 Task: Look for space in Mādārīpur, Bangladesh from 12th June, 2023 to 15th June, 2023 for 2 adults in price range Rs.10000 to Rs.15000. Place can be entire place with 1  bedroom having 1 bed and 1 bathroom. Property type can be hotel. Amenities needed are: air conditioning, . Booking option can be shelf check-in. Required host language is English.
Action: Mouse moved to (378, 102)
Screenshot: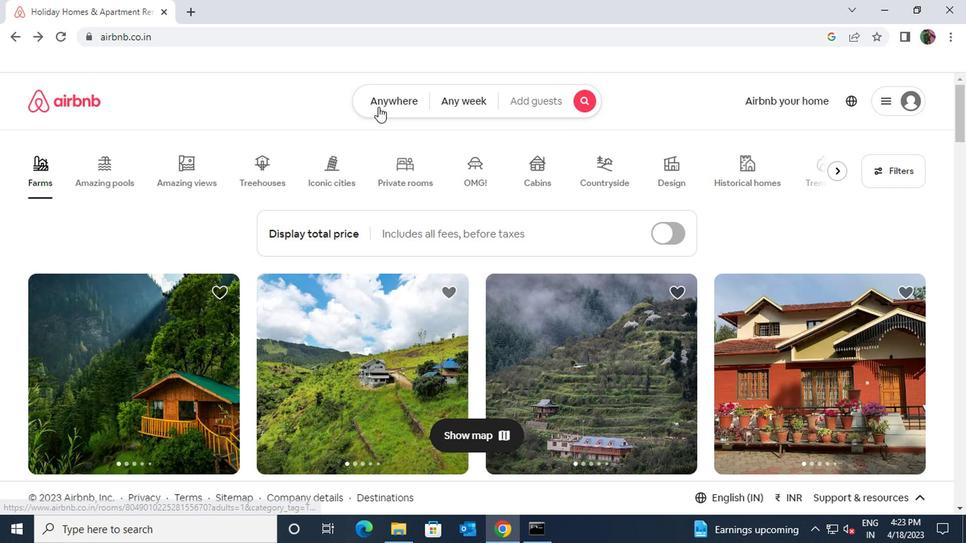 
Action: Mouse pressed left at (378, 102)
Screenshot: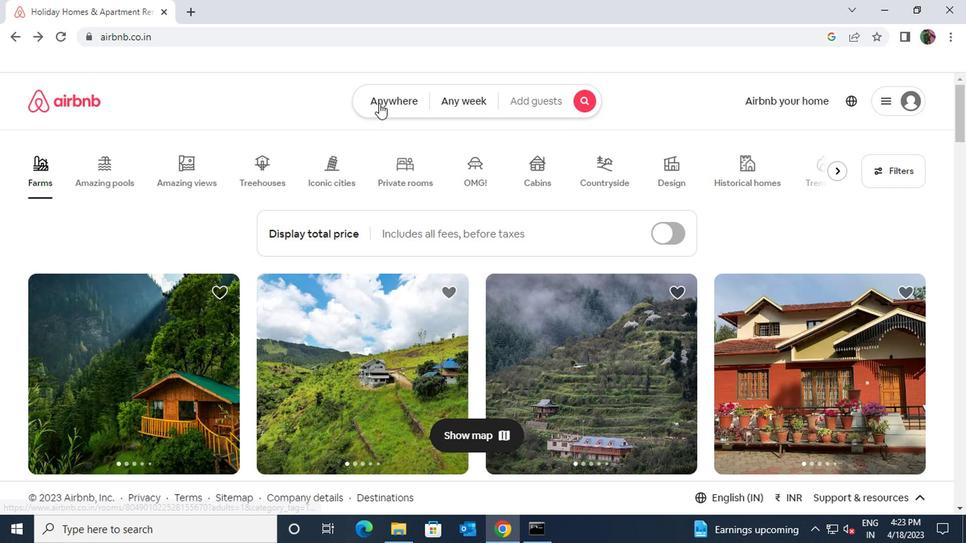 
Action: Mouse moved to (349, 156)
Screenshot: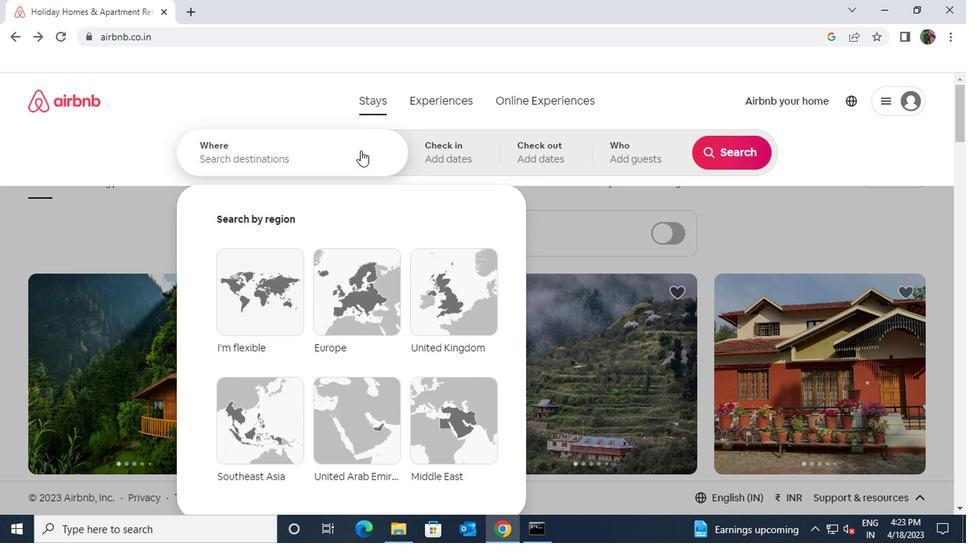 
Action: Key pressed madaripur
Screenshot: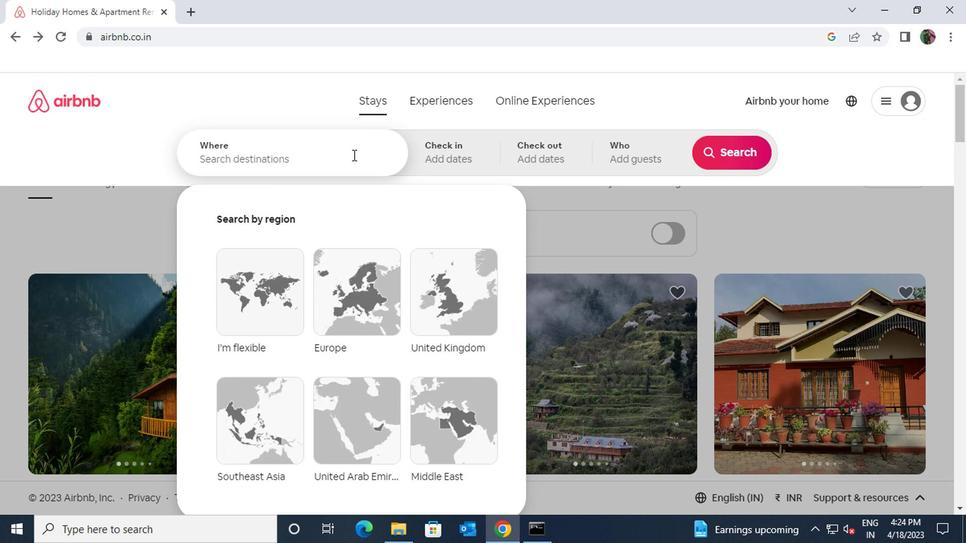 
Action: Mouse pressed left at (349, 156)
Screenshot: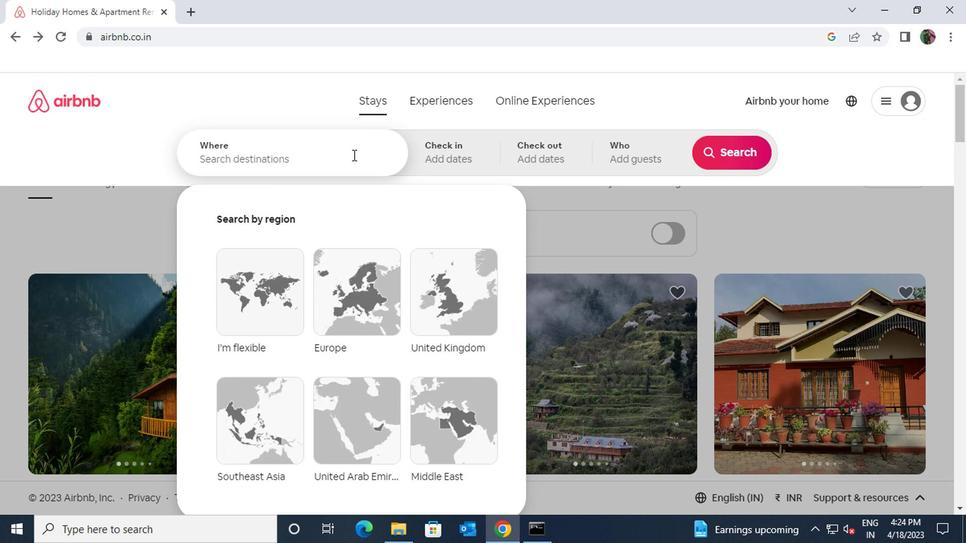 
Action: Key pressed madaripur
Screenshot: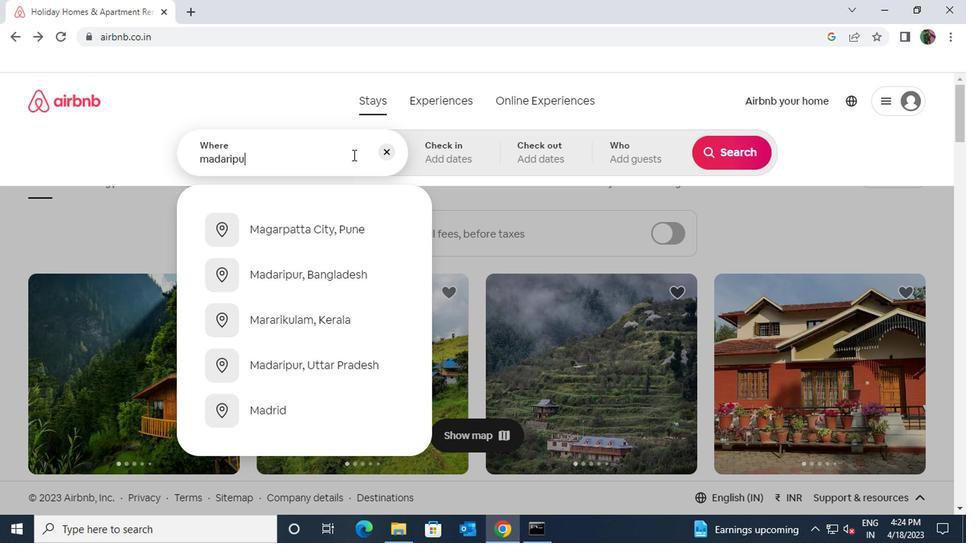 
Action: Mouse moved to (334, 230)
Screenshot: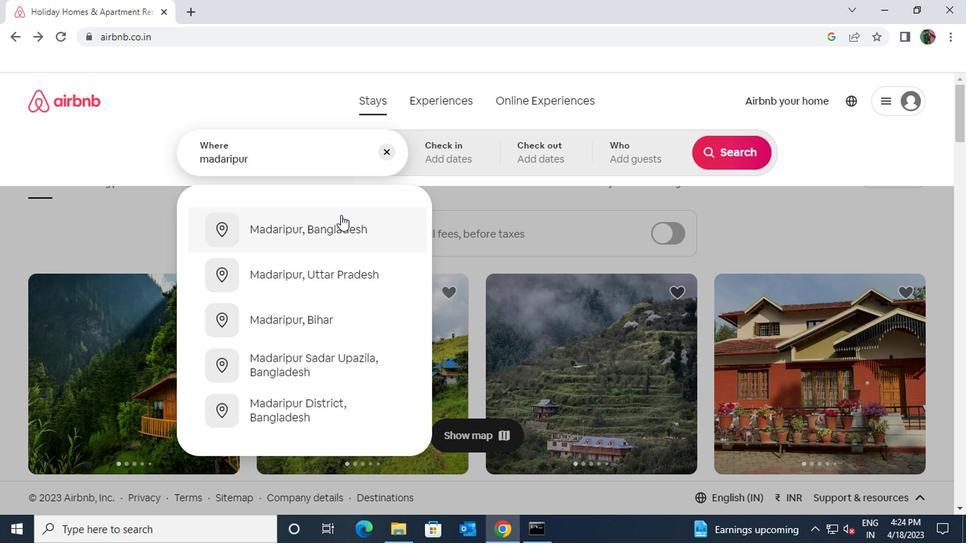 
Action: Mouse pressed left at (334, 230)
Screenshot: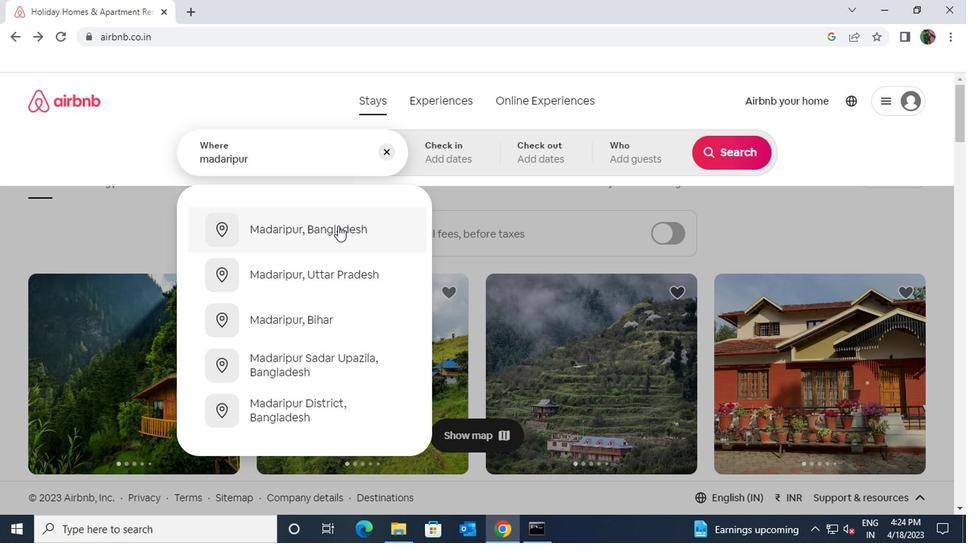 
Action: Mouse moved to (716, 268)
Screenshot: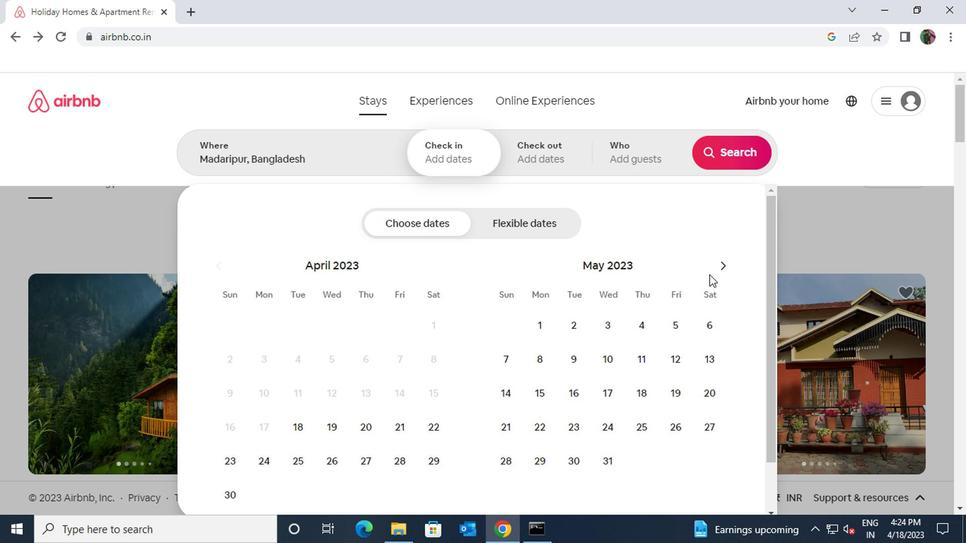 
Action: Mouse pressed left at (716, 268)
Screenshot: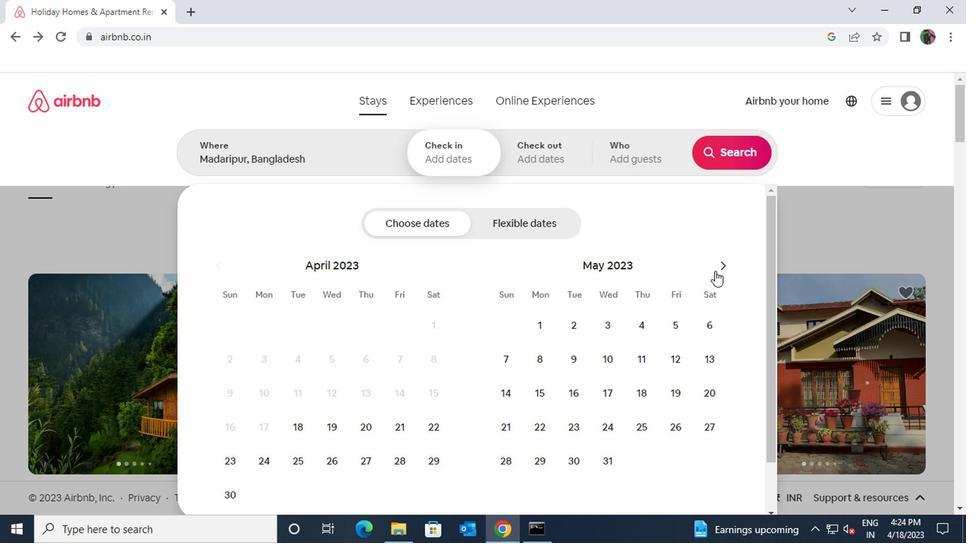 
Action: Mouse moved to (537, 384)
Screenshot: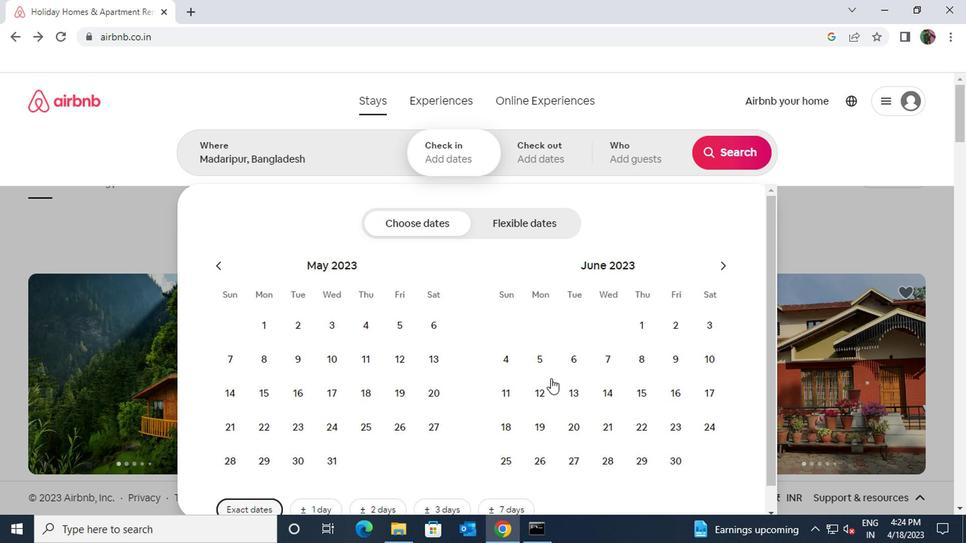 
Action: Mouse pressed left at (537, 384)
Screenshot: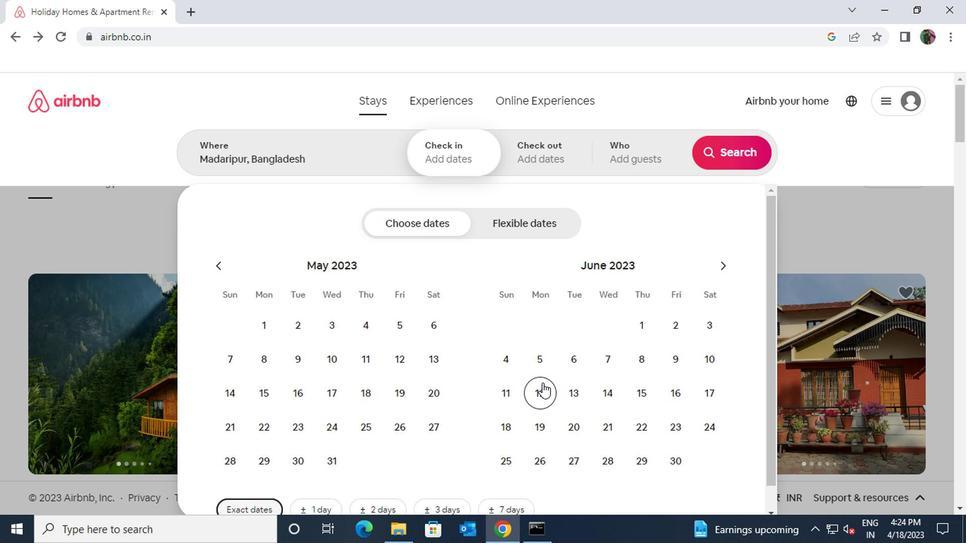 
Action: Mouse moved to (626, 392)
Screenshot: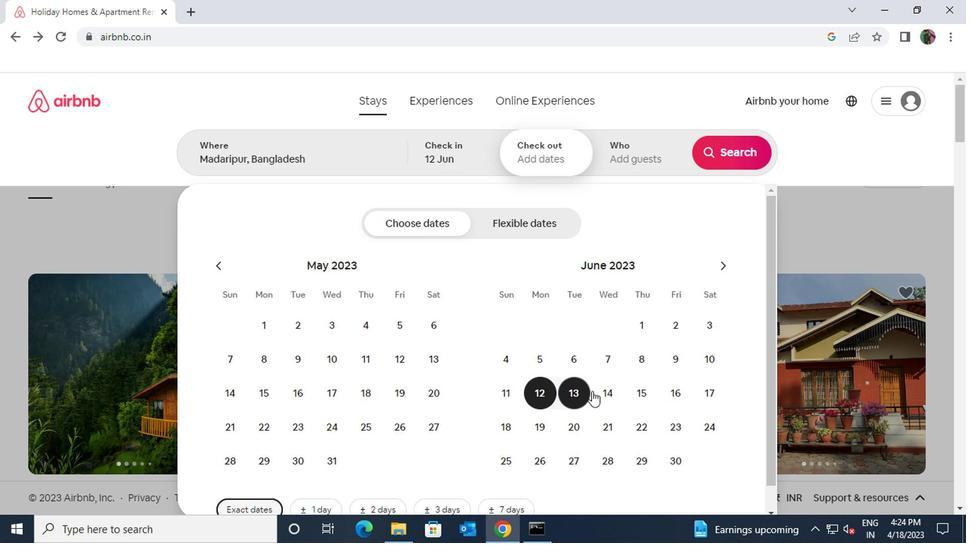 
Action: Mouse pressed left at (626, 392)
Screenshot: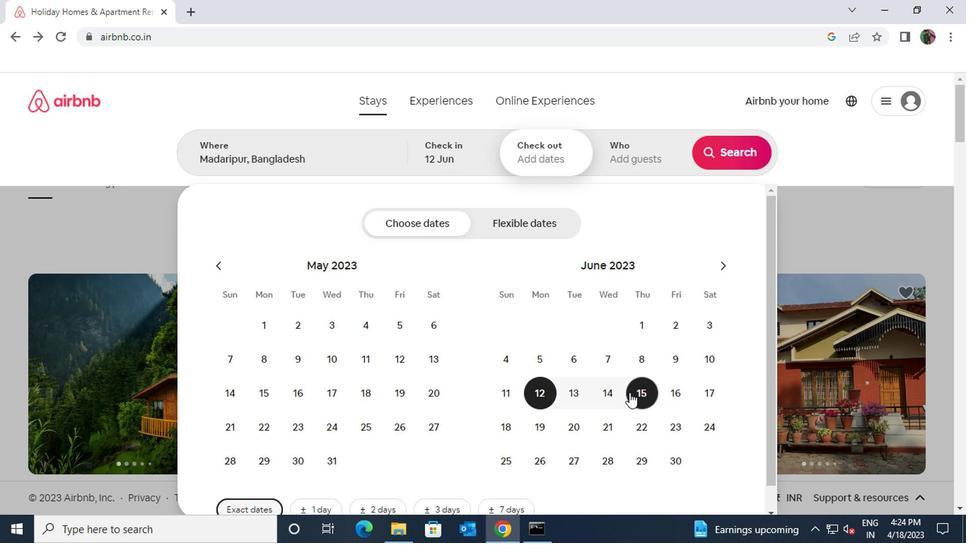 
Action: Mouse moved to (638, 162)
Screenshot: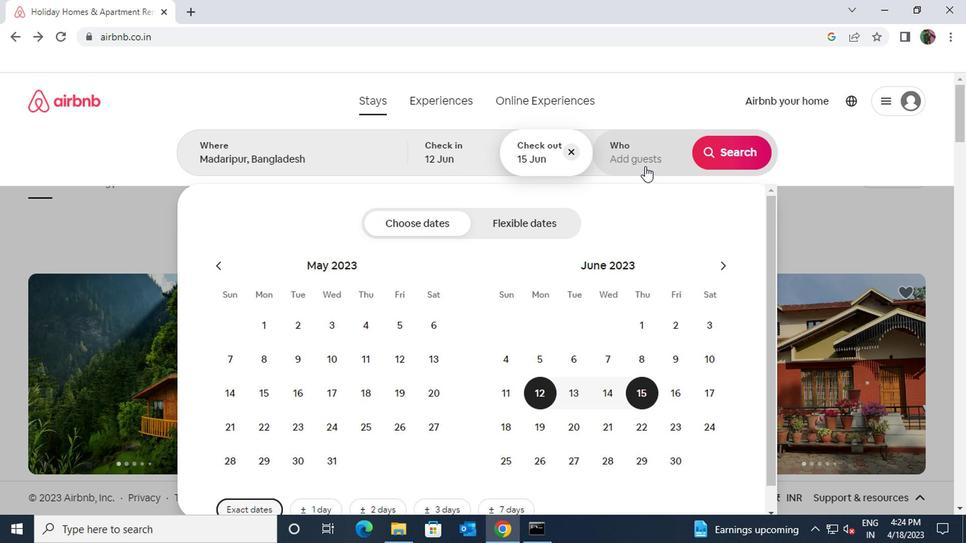 
Action: Mouse pressed left at (638, 162)
Screenshot: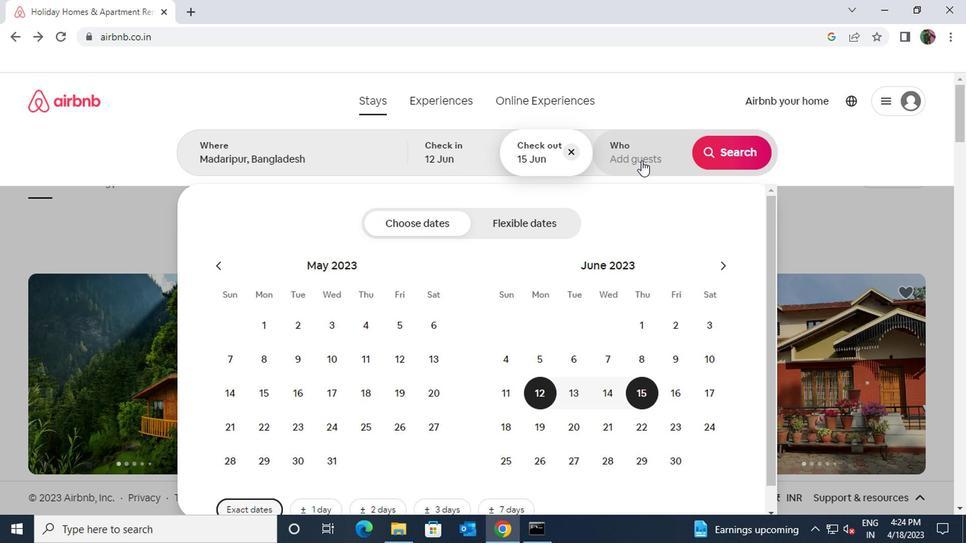 
Action: Mouse moved to (740, 229)
Screenshot: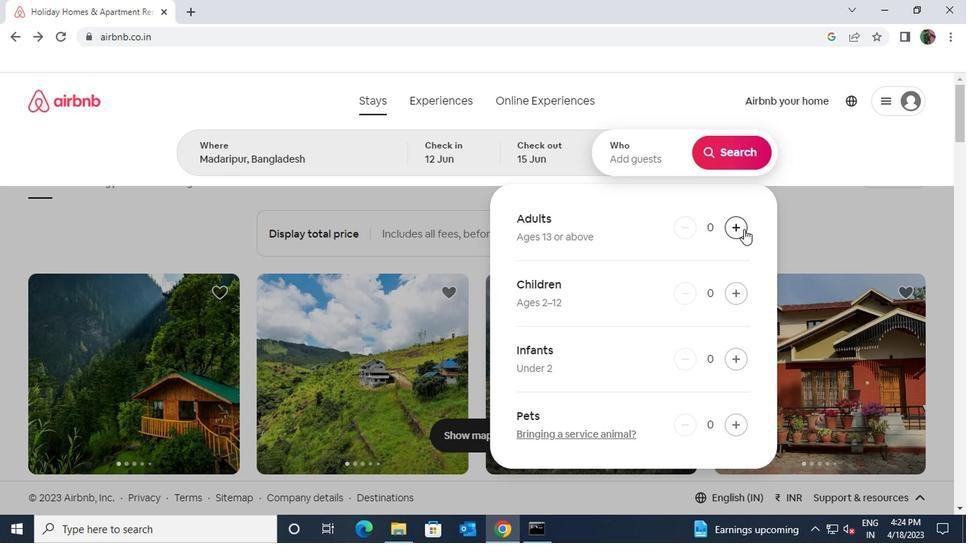 
Action: Mouse pressed left at (740, 229)
Screenshot: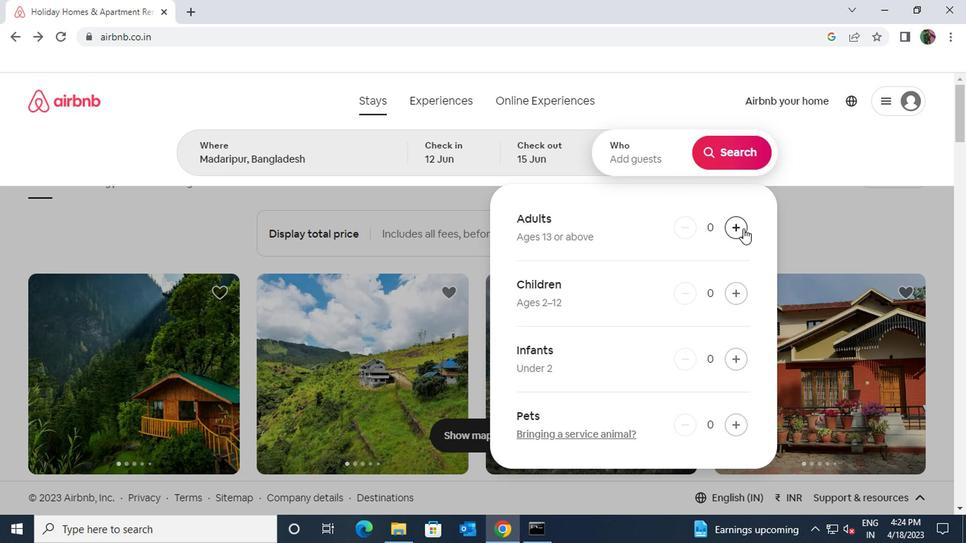 
Action: Mouse moved to (740, 229)
Screenshot: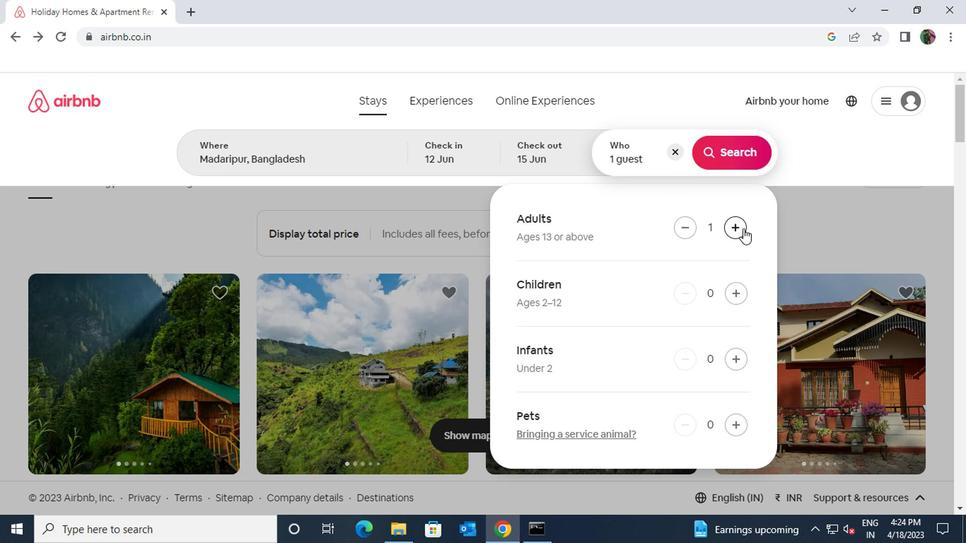 
Action: Mouse pressed left at (740, 229)
Screenshot: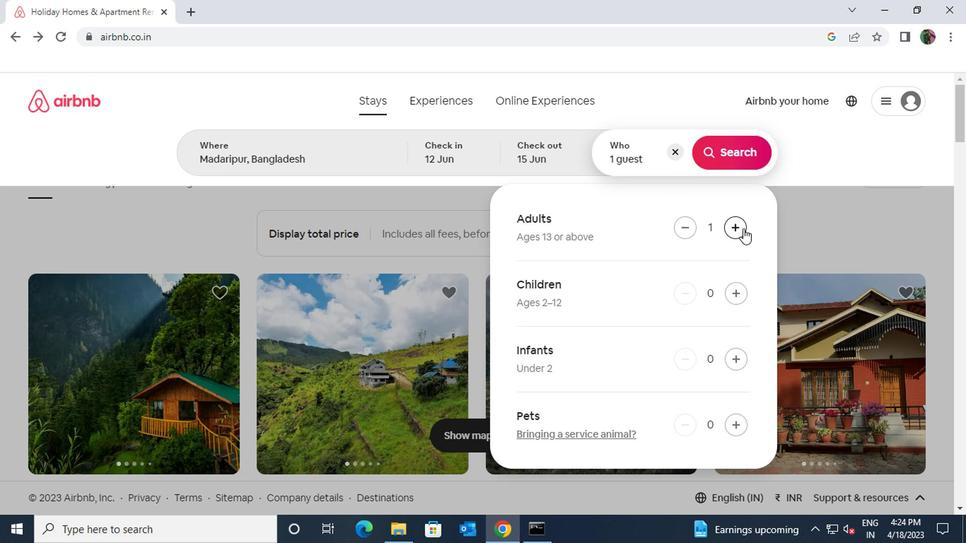 
Action: Mouse moved to (722, 145)
Screenshot: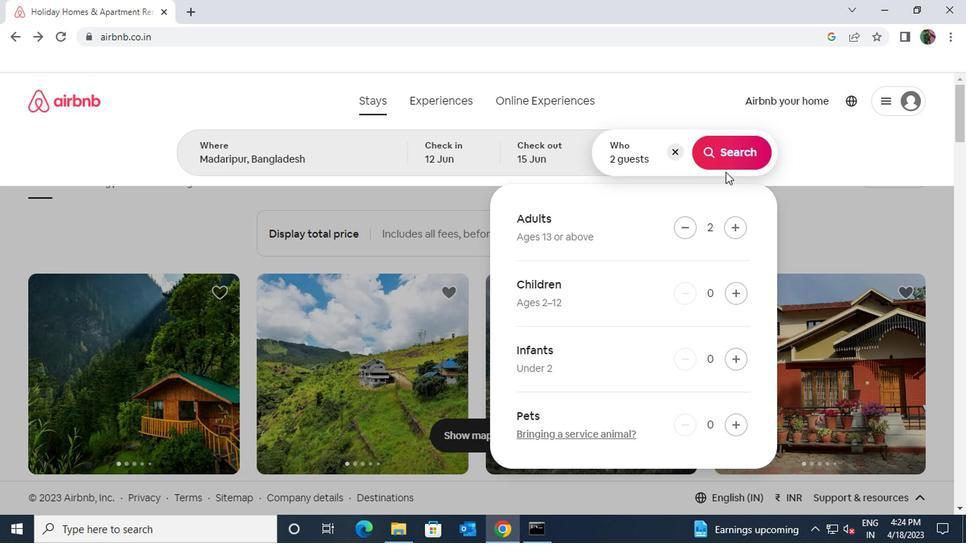 
Action: Mouse pressed left at (722, 145)
Screenshot: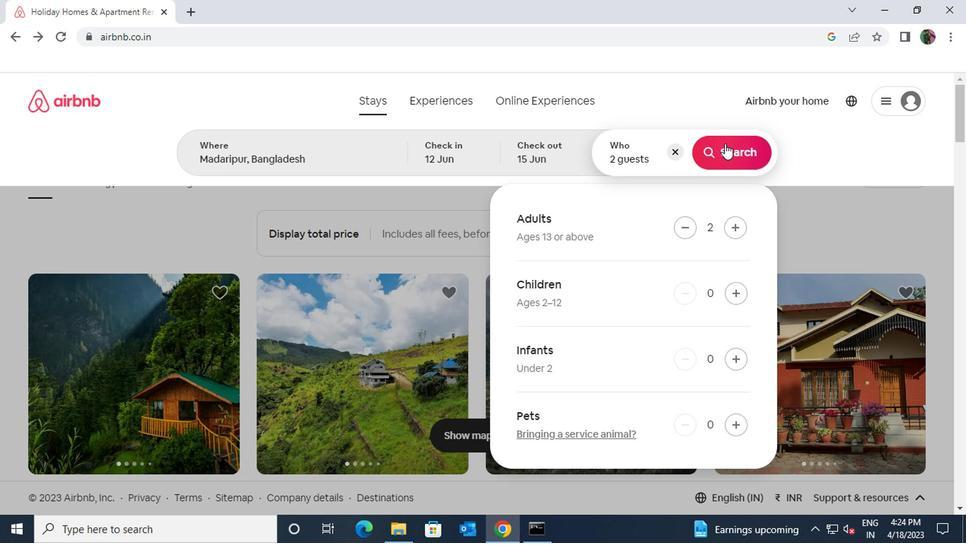
Action: Mouse moved to (892, 153)
Screenshot: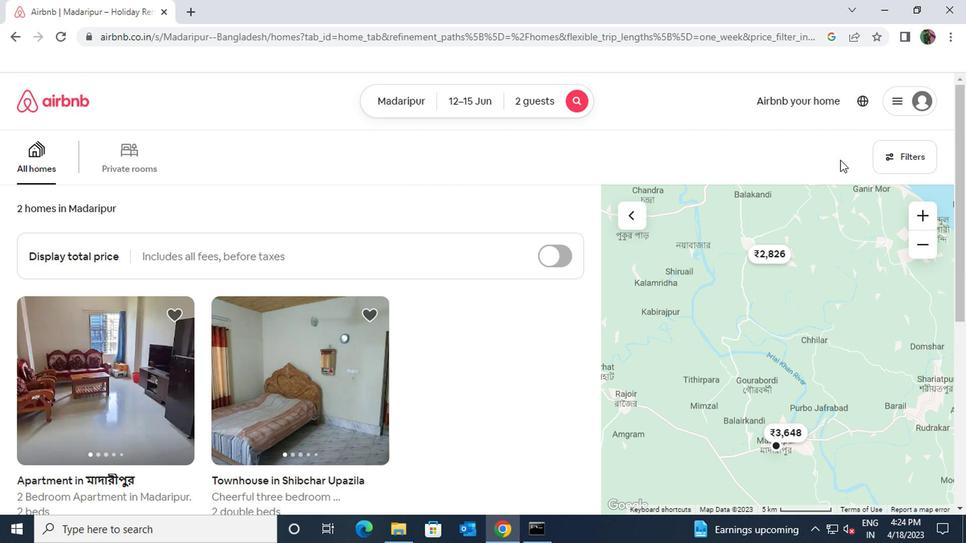 
Action: Mouse pressed left at (892, 153)
Screenshot: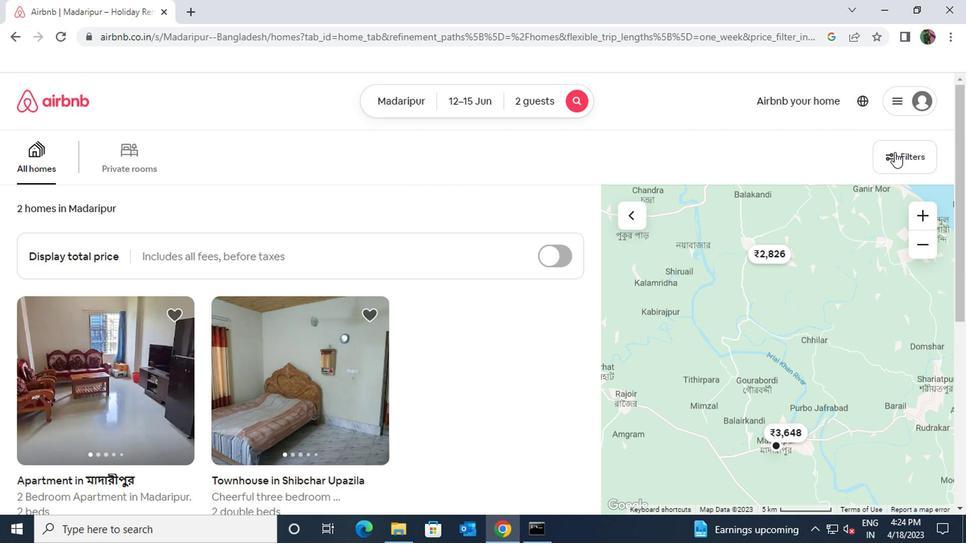 
Action: Mouse moved to (288, 336)
Screenshot: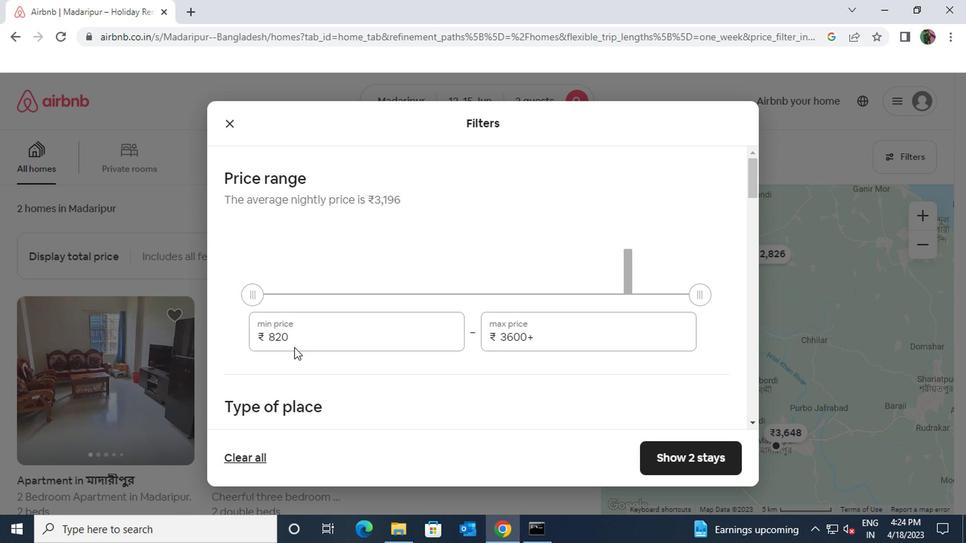 
Action: Mouse pressed left at (288, 336)
Screenshot: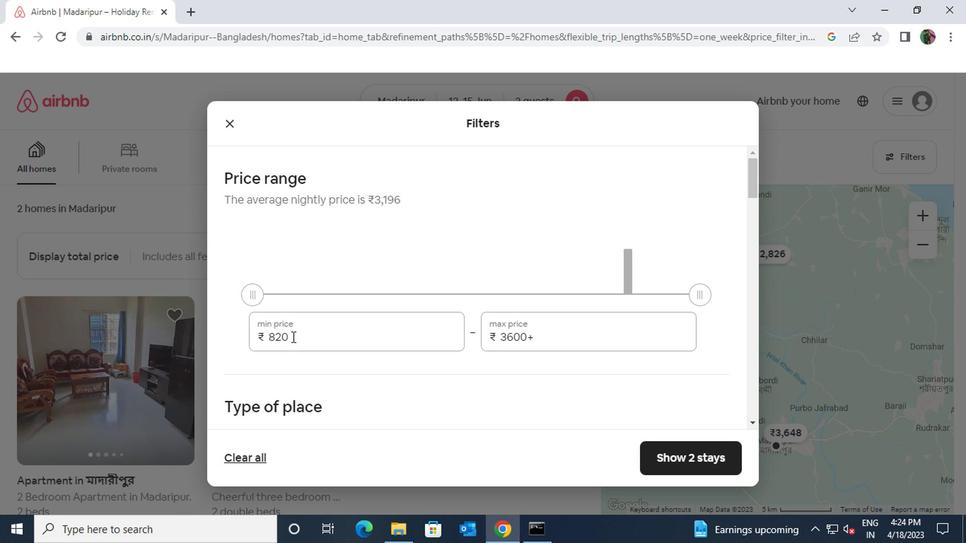 
Action: Mouse moved to (257, 333)
Screenshot: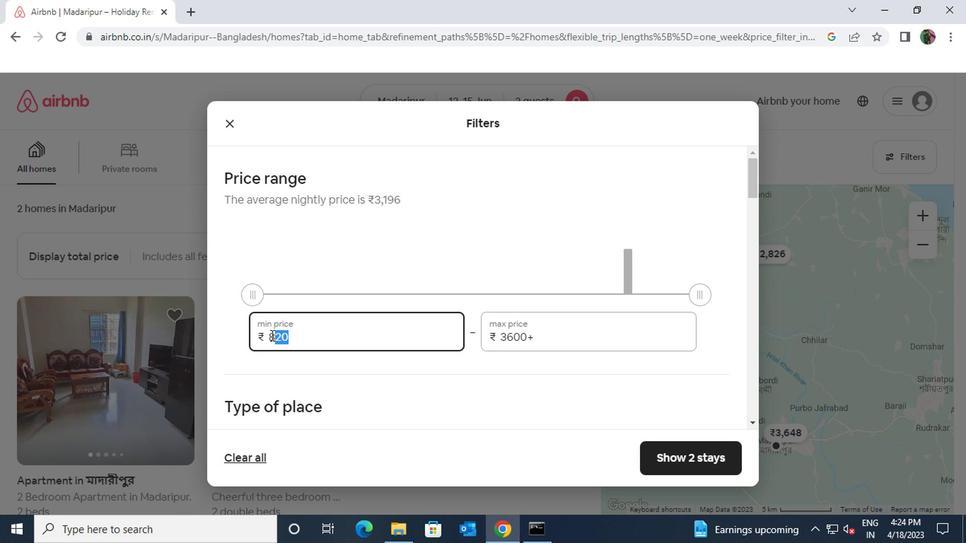 
Action: Key pressed 10000
Screenshot: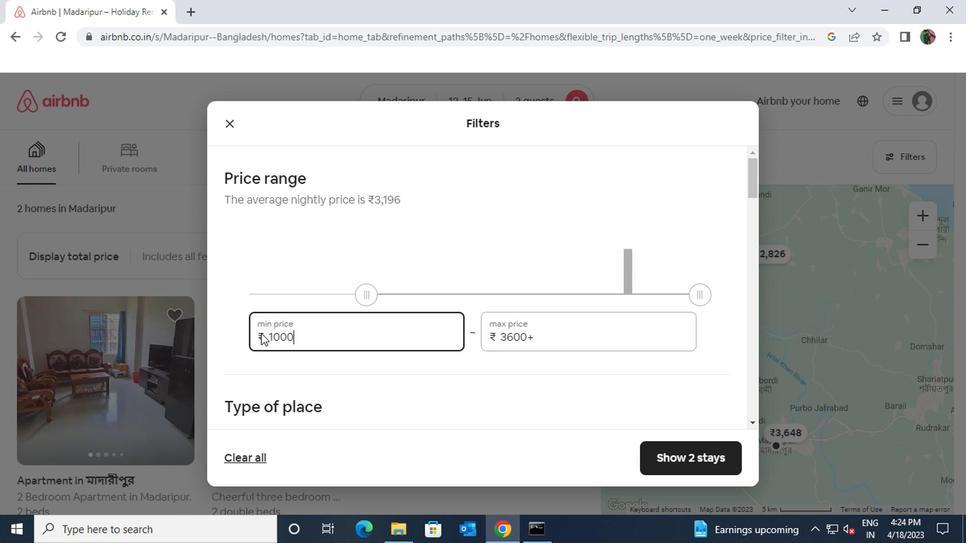 
Action: Mouse moved to (561, 340)
Screenshot: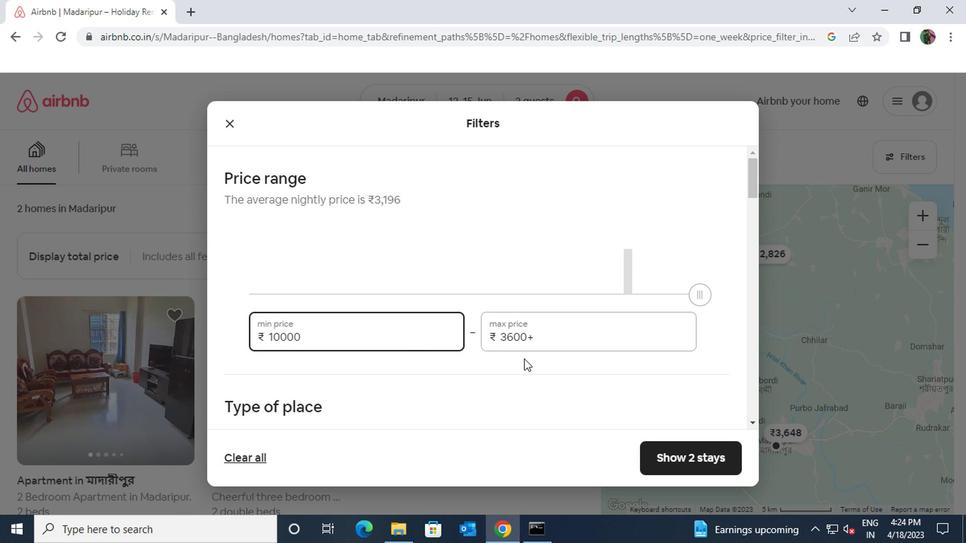 
Action: Mouse pressed left at (561, 340)
Screenshot: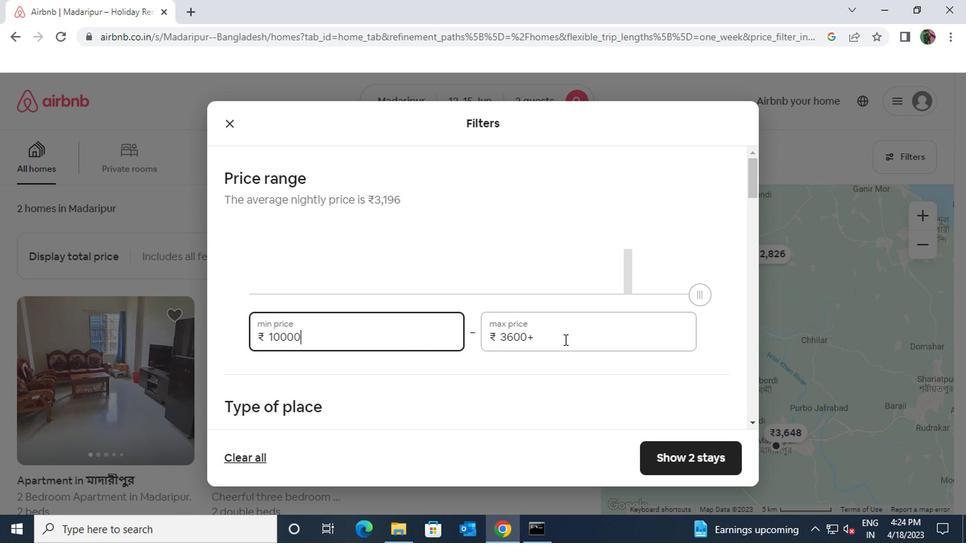 
Action: Mouse moved to (487, 334)
Screenshot: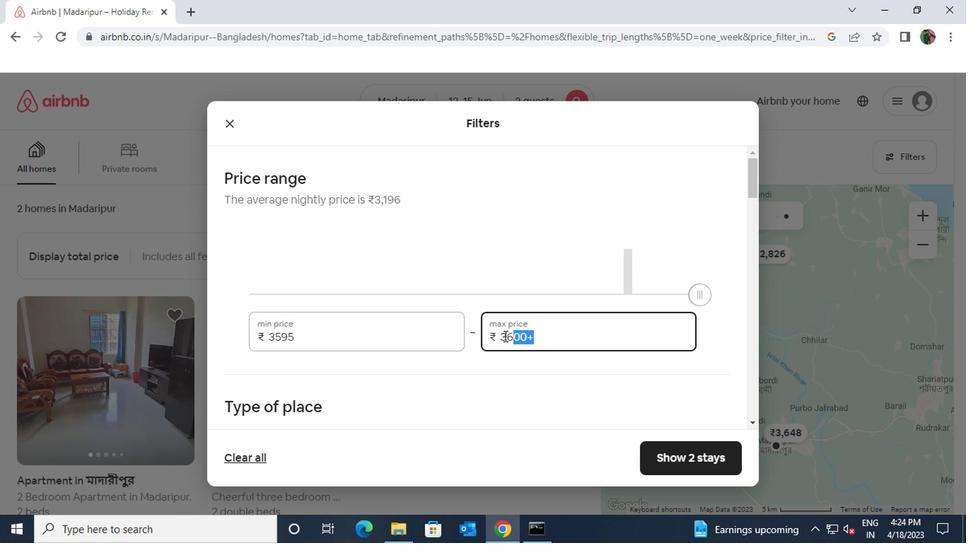 
Action: Key pressed 15000
Screenshot: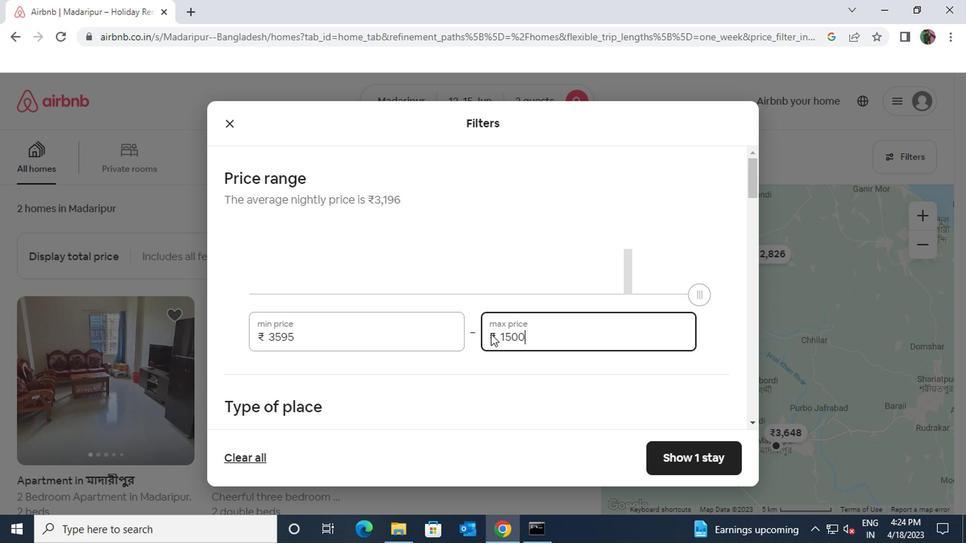 
Action: Mouse scrolled (487, 333) with delta (0, 0)
Screenshot: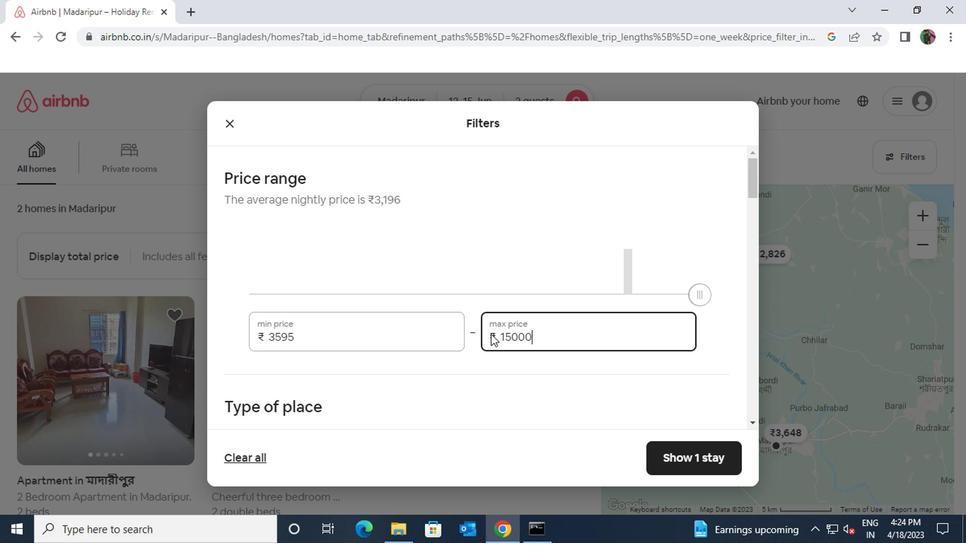 
Action: Mouse scrolled (487, 333) with delta (0, 0)
Screenshot: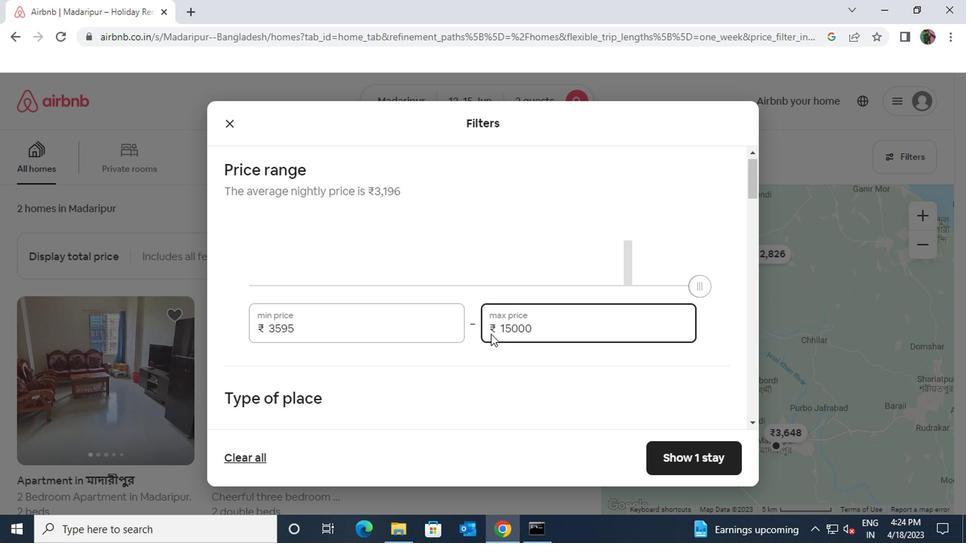 
Action: Mouse scrolled (487, 333) with delta (0, 0)
Screenshot: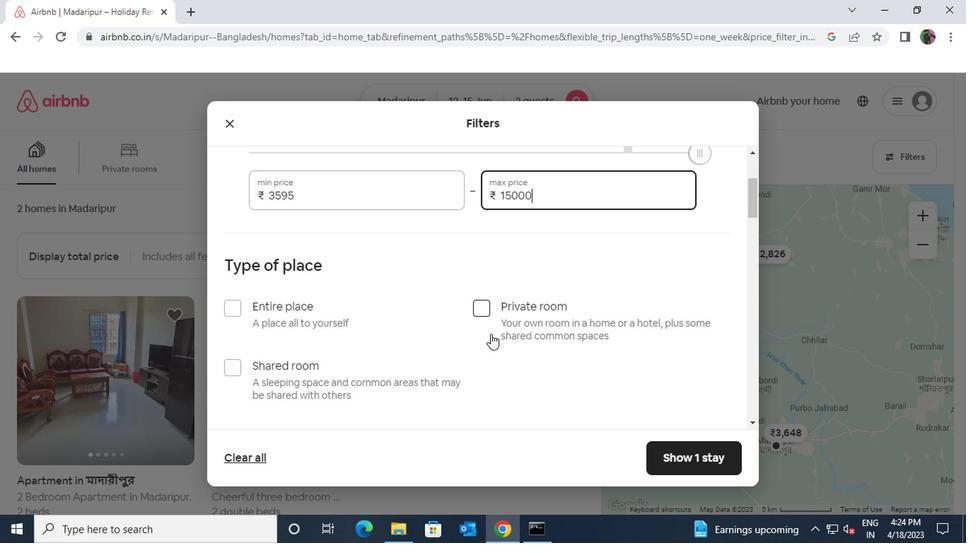 
Action: Mouse moved to (222, 231)
Screenshot: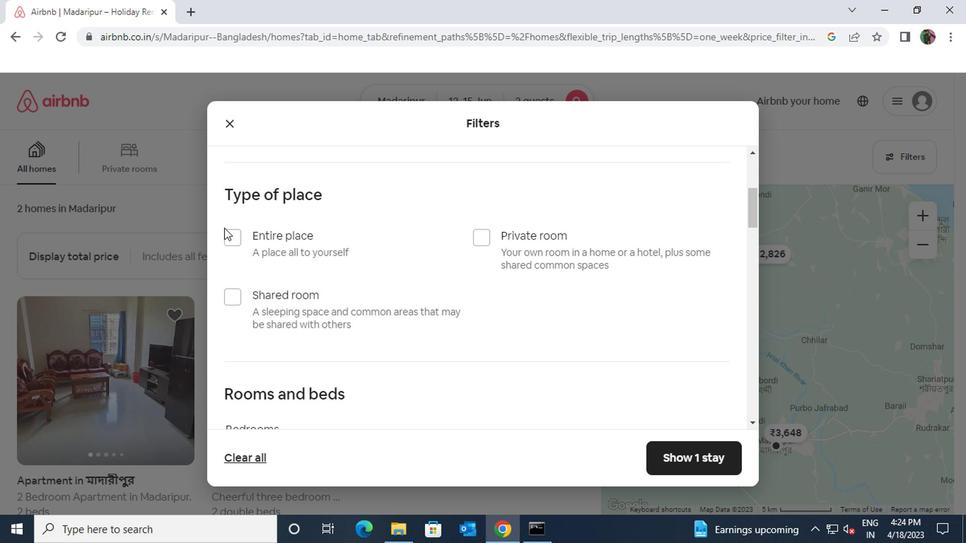 
Action: Mouse pressed left at (222, 231)
Screenshot: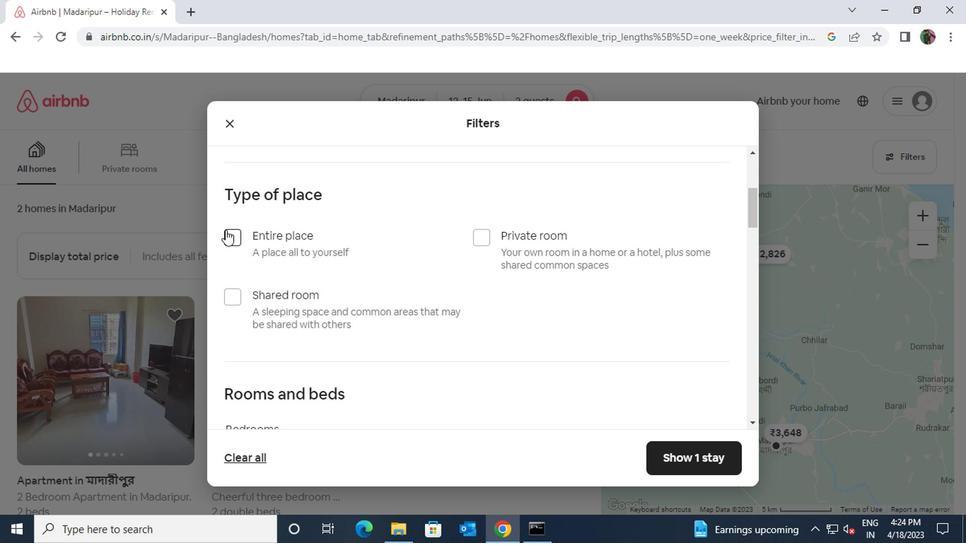 
Action: Mouse moved to (422, 358)
Screenshot: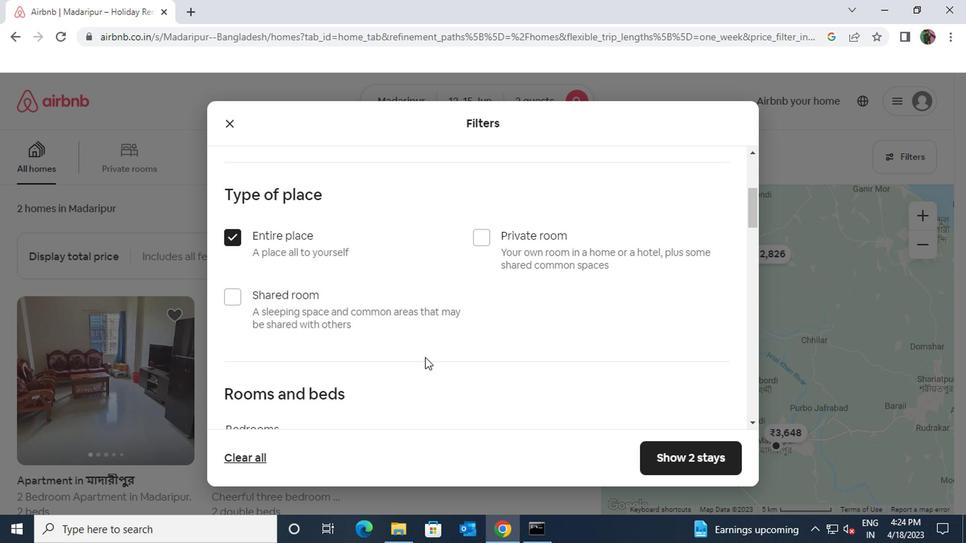 
Action: Mouse scrolled (422, 357) with delta (0, -1)
Screenshot: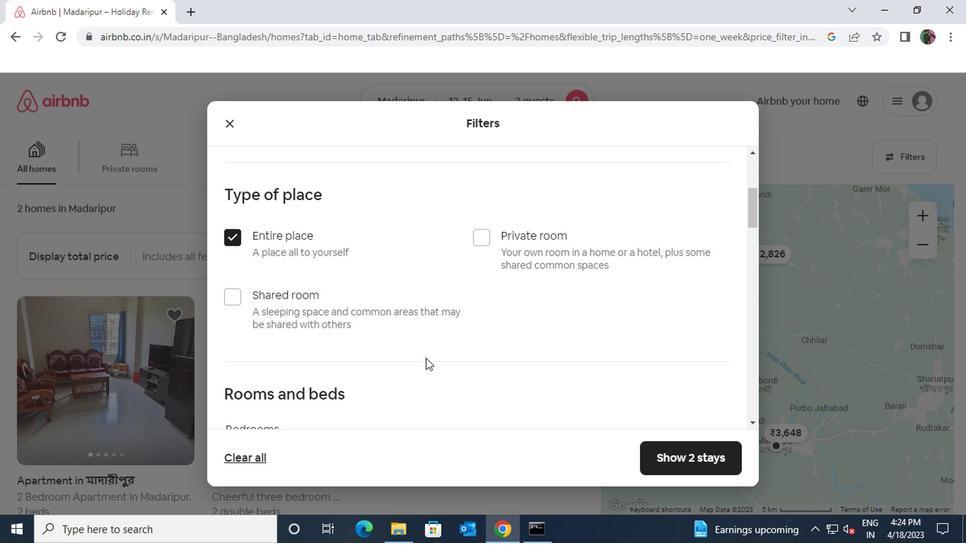 
Action: Mouse scrolled (422, 357) with delta (0, -1)
Screenshot: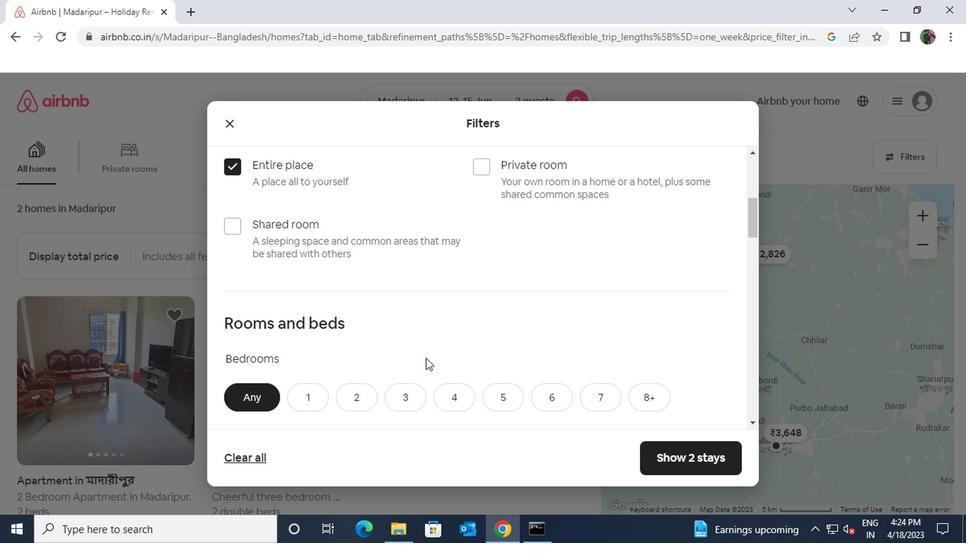 
Action: Mouse scrolled (422, 357) with delta (0, -1)
Screenshot: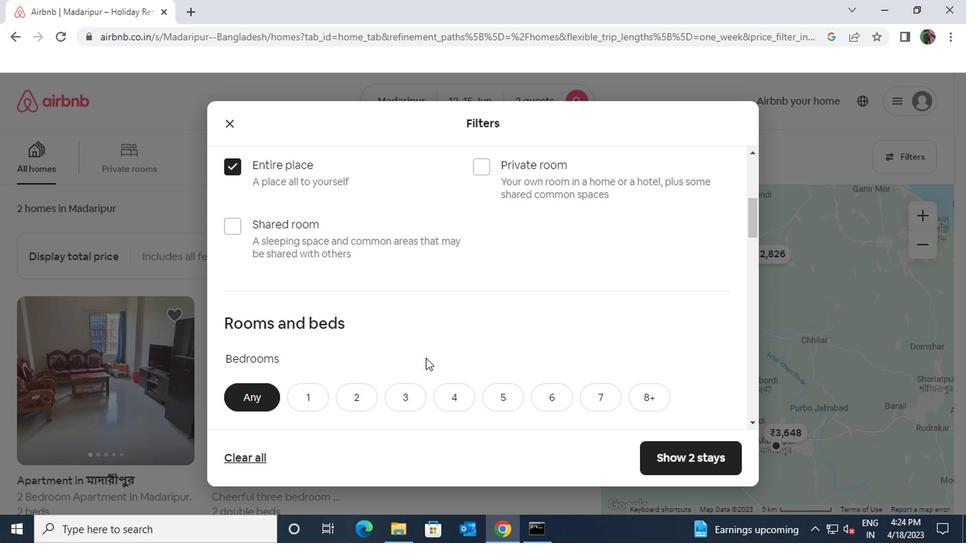 
Action: Mouse moved to (315, 257)
Screenshot: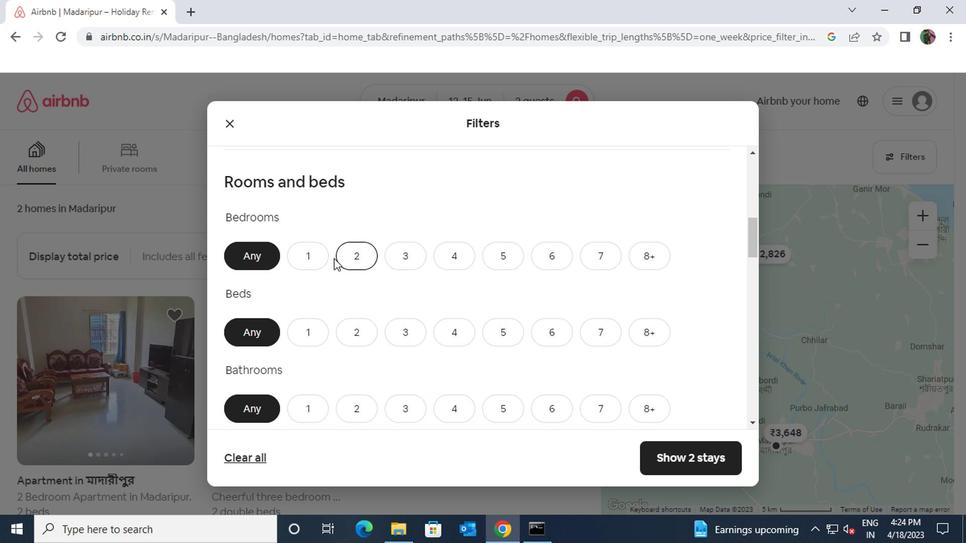
Action: Mouse pressed left at (315, 257)
Screenshot: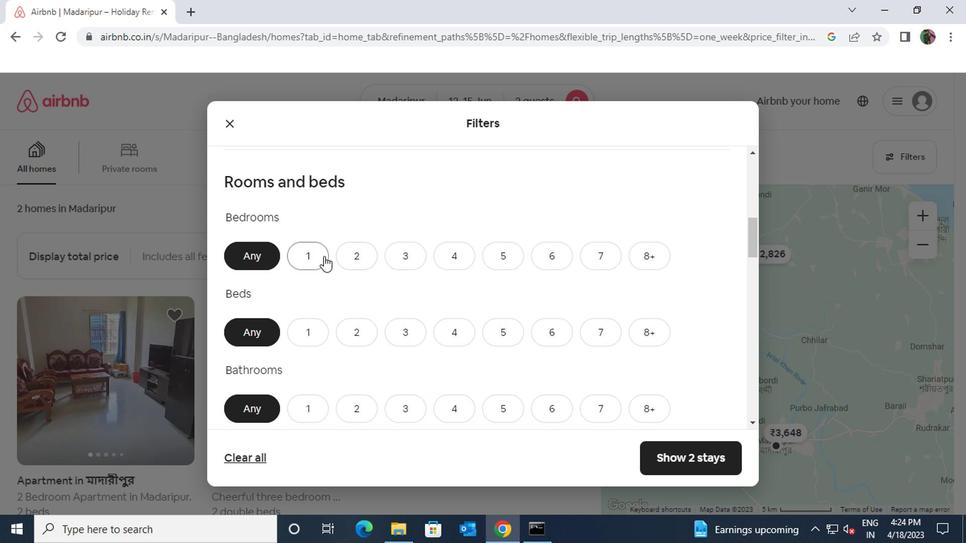 
Action: Mouse moved to (309, 325)
Screenshot: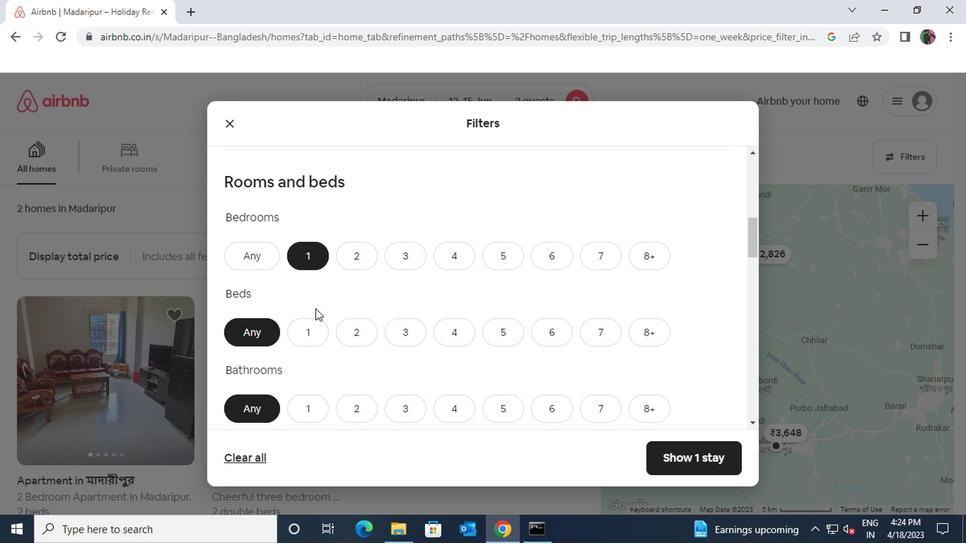 
Action: Mouse pressed left at (309, 325)
Screenshot: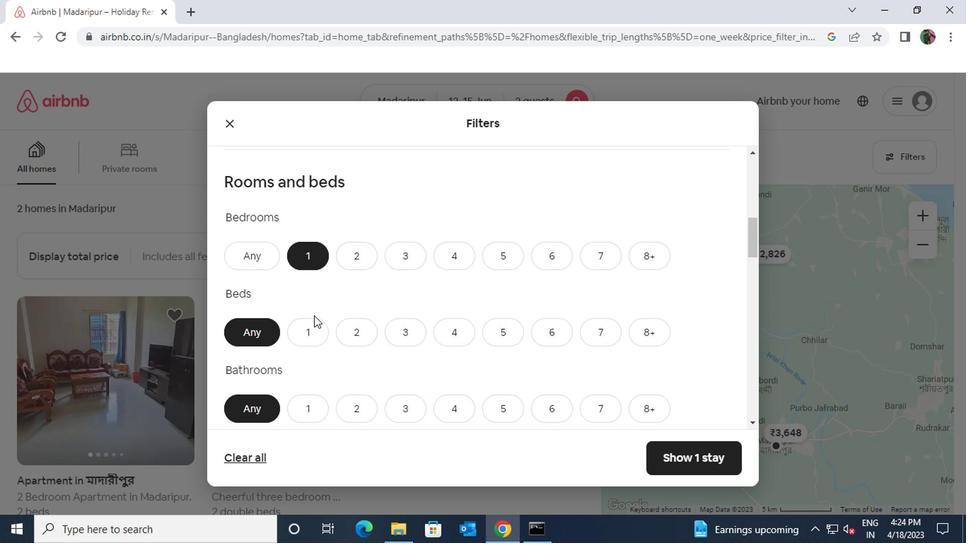 
Action: Mouse moved to (301, 408)
Screenshot: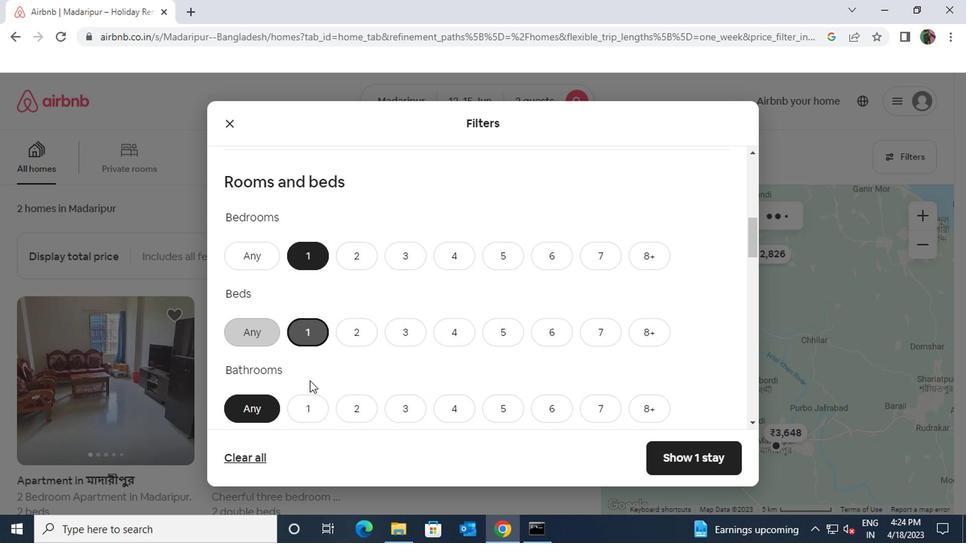 
Action: Mouse pressed left at (301, 408)
Screenshot: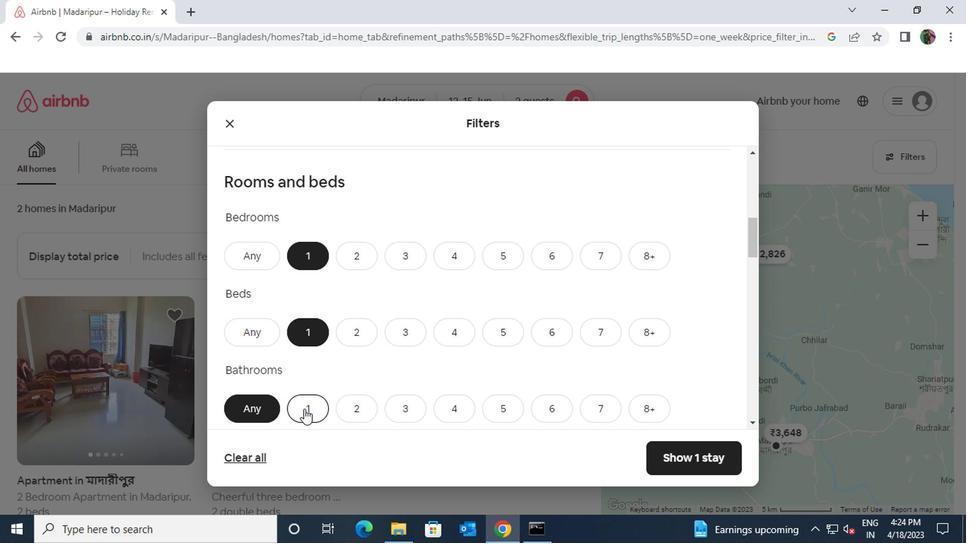 
Action: Mouse scrolled (301, 408) with delta (0, 0)
Screenshot: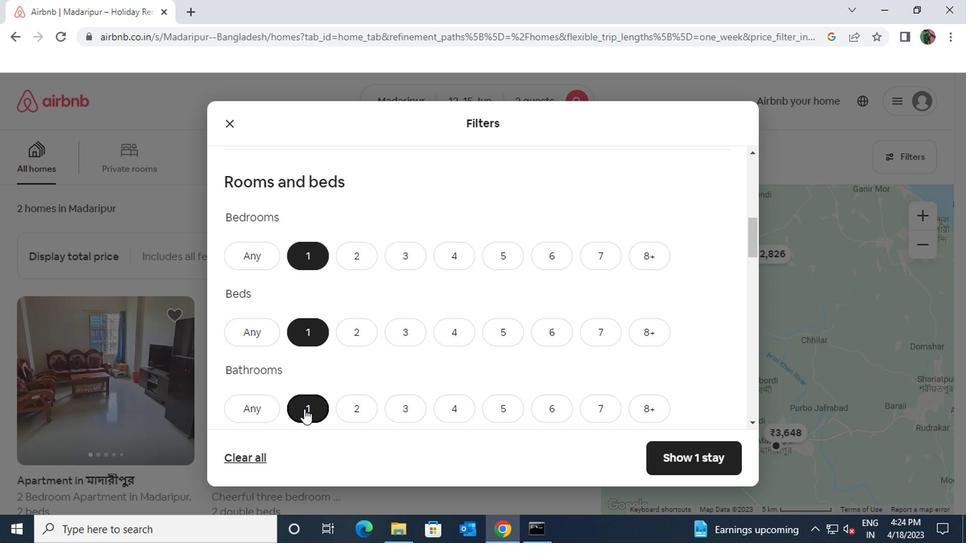 
Action: Mouse scrolled (301, 408) with delta (0, 0)
Screenshot: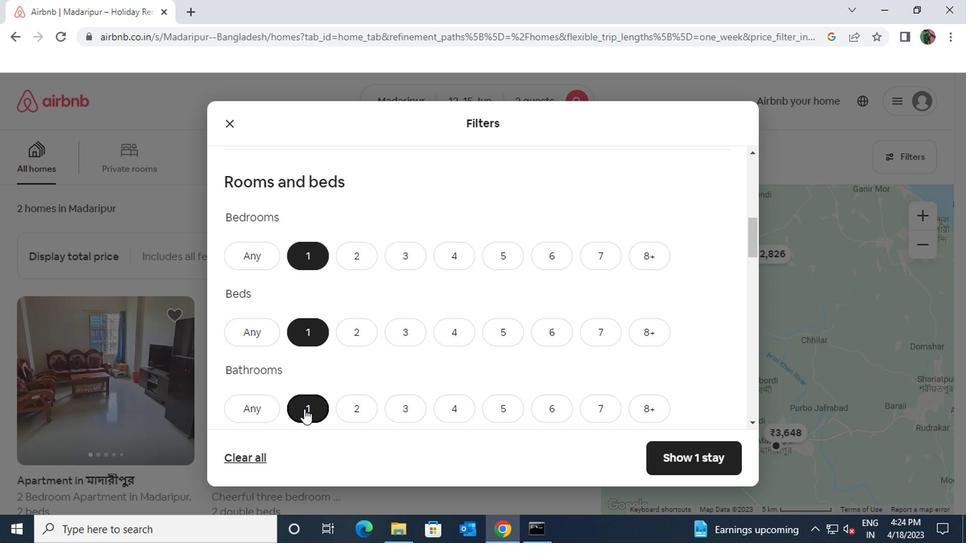 
Action: Mouse moved to (303, 406)
Screenshot: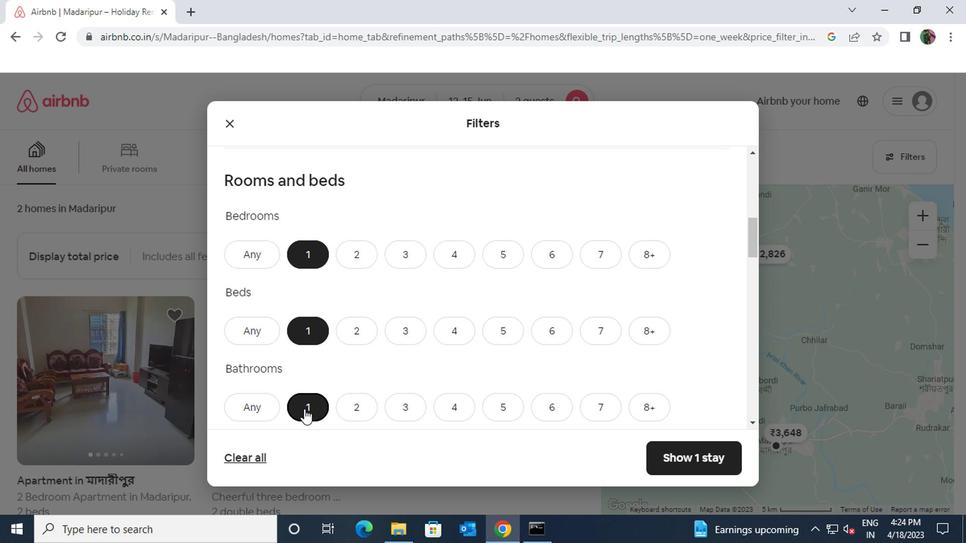 
Action: Mouse scrolled (303, 406) with delta (0, 0)
Screenshot: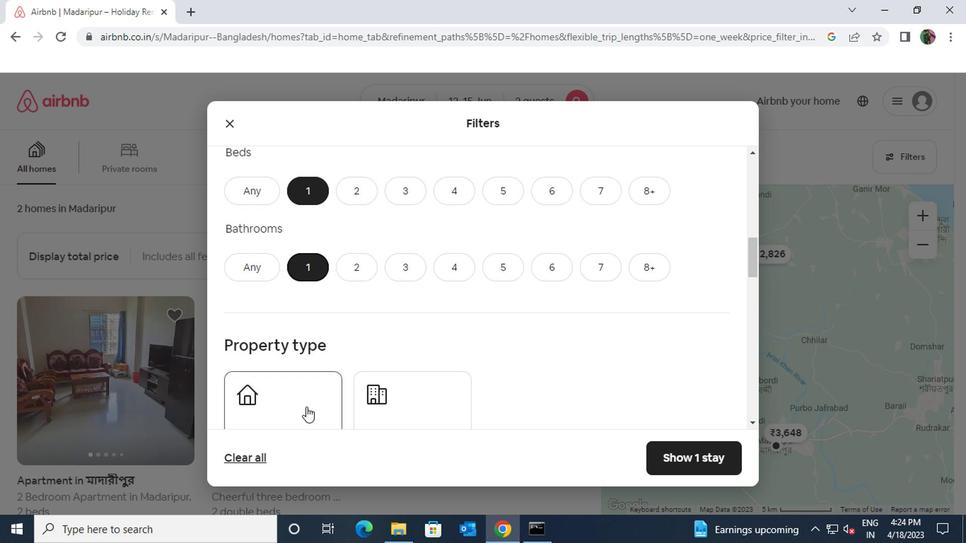 
Action: Mouse moved to (311, 402)
Screenshot: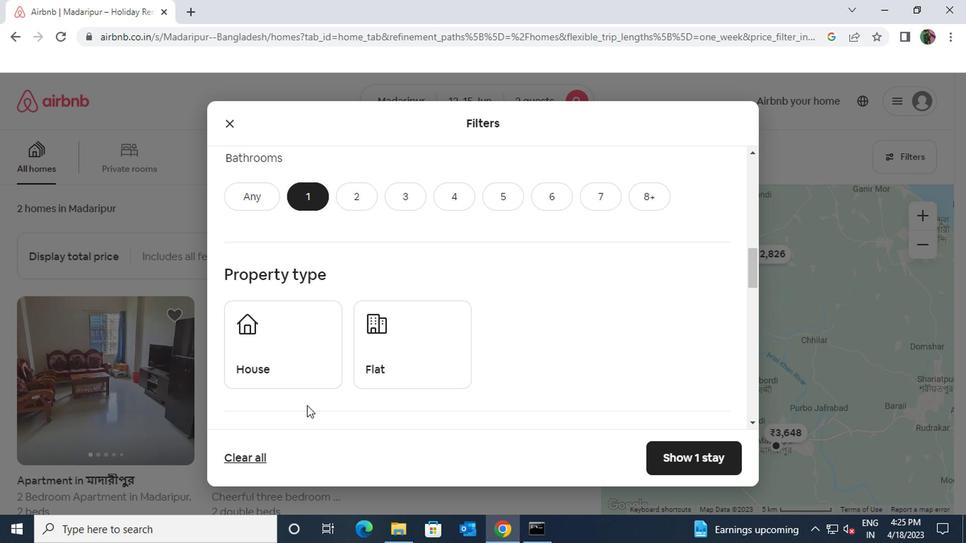 
Action: Mouse scrolled (311, 401) with delta (0, -1)
Screenshot: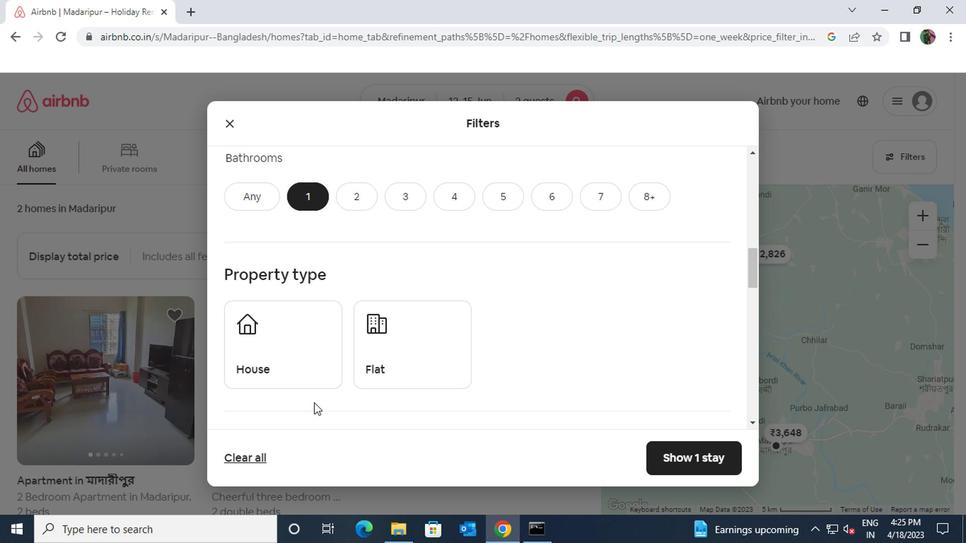 
Action: Mouse scrolled (311, 401) with delta (0, -1)
Screenshot: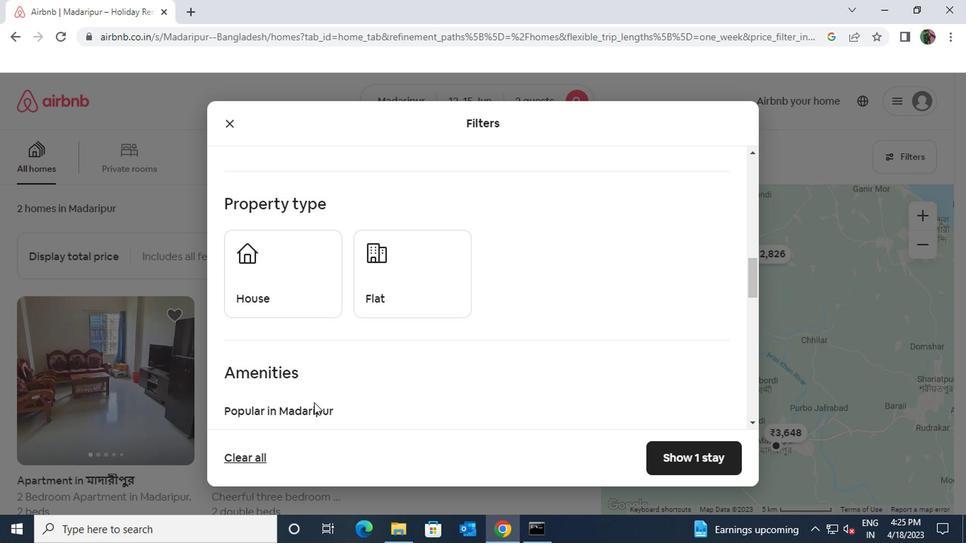 
Action: Mouse moved to (233, 403)
Screenshot: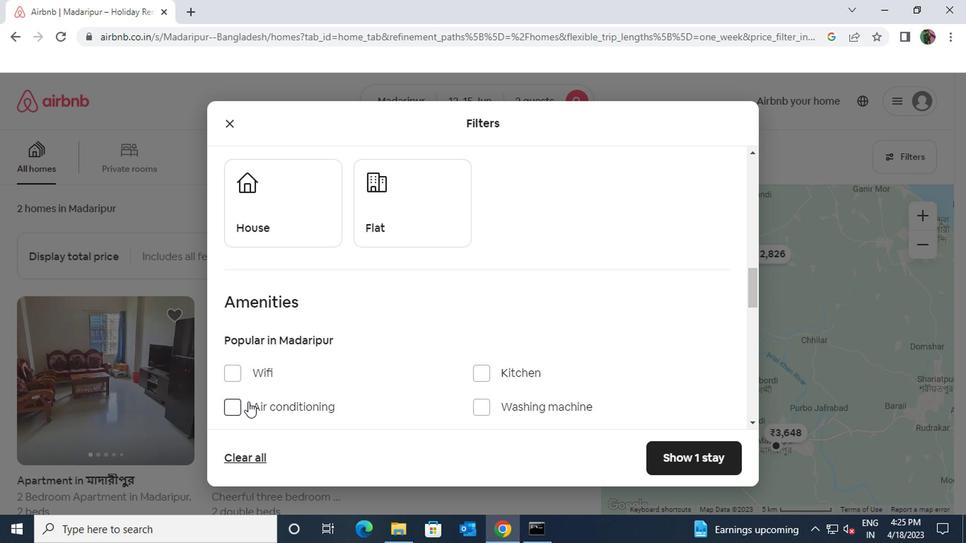 
Action: Mouse pressed left at (233, 403)
Screenshot: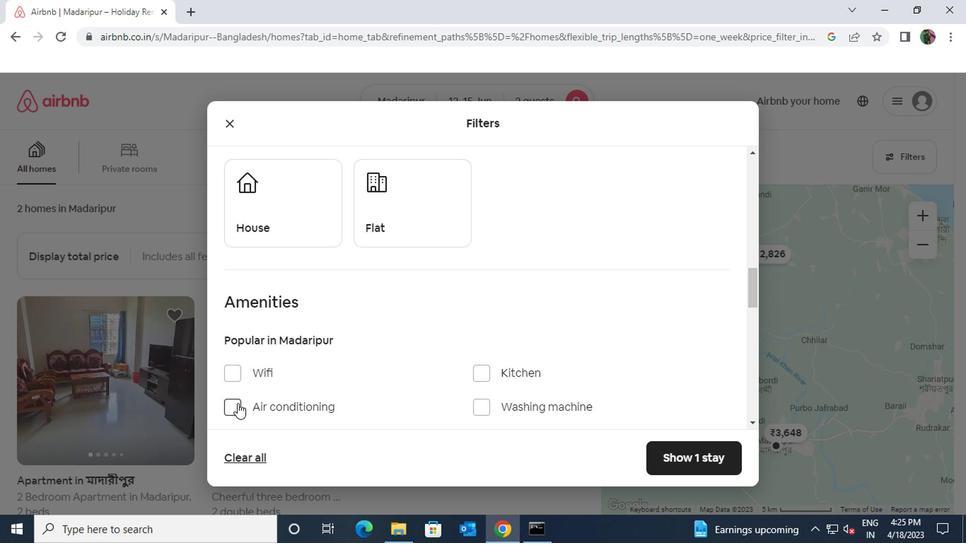 
Action: Mouse moved to (325, 392)
Screenshot: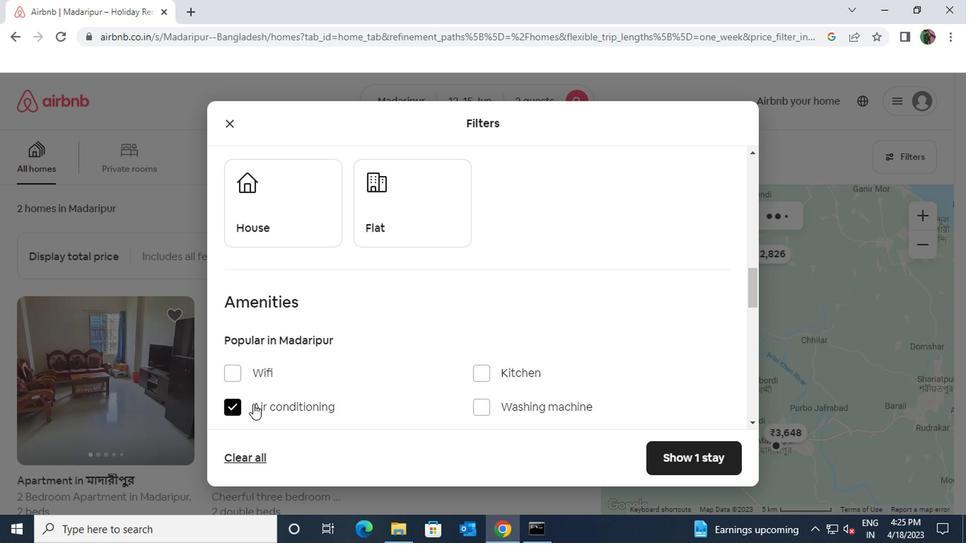 
Action: Mouse scrolled (325, 391) with delta (0, -1)
Screenshot: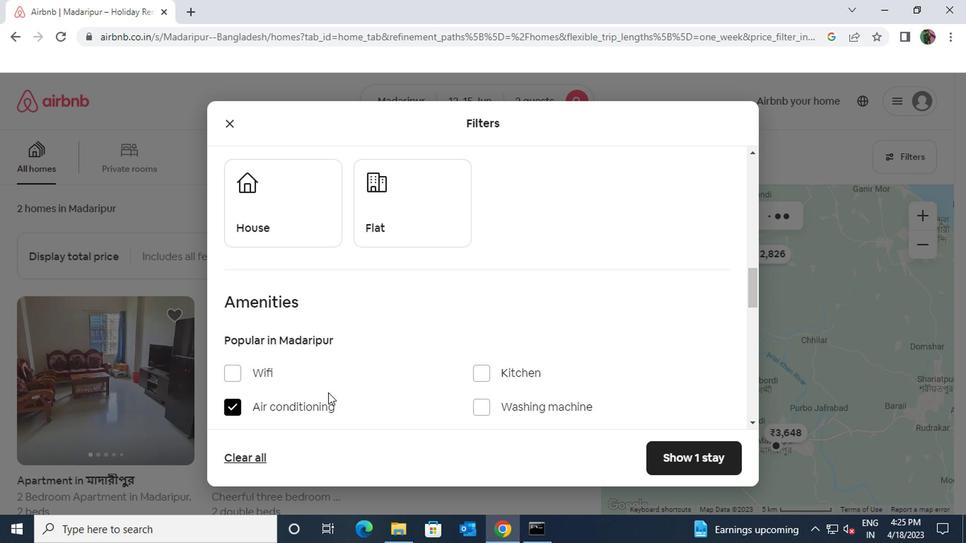 
Action: Mouse scrolled (325, 391) with delta (0, -1)
Screenshot: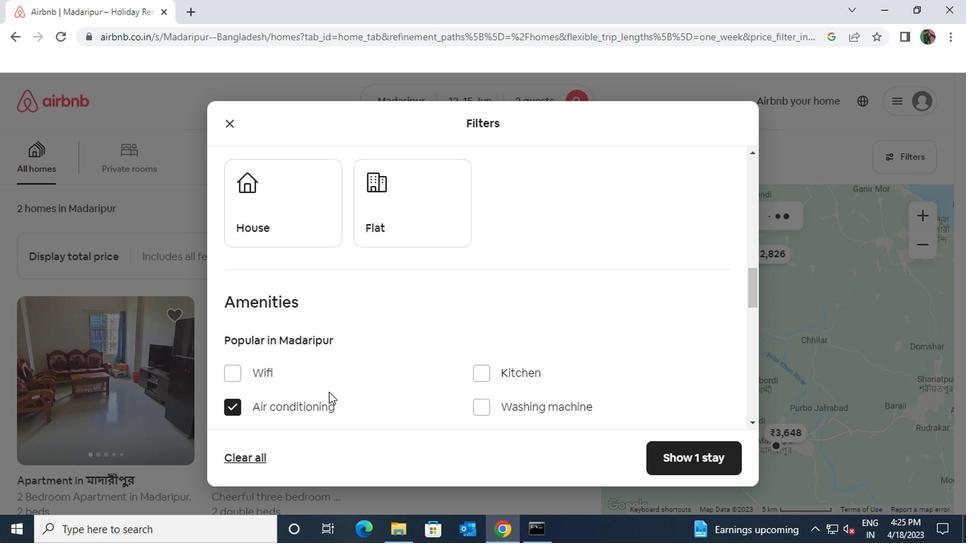 
Action: Mouse scrolled (325, 391) with delta (0, -1)
Screenshot: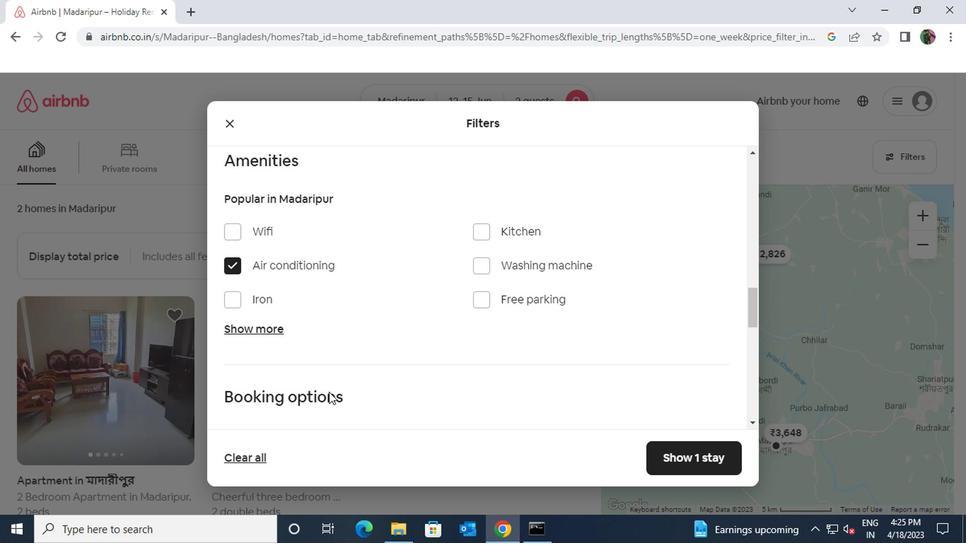 
Action: Mouse scrolled (325, 391) with delta (0, -1)
Screenshot: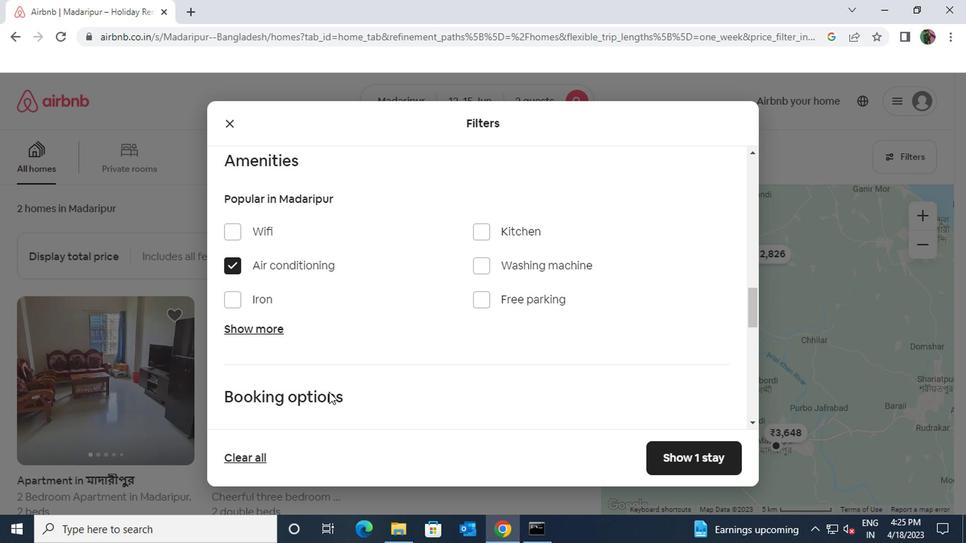 
Action: Mouse moved to (690, 351)
Screenshot: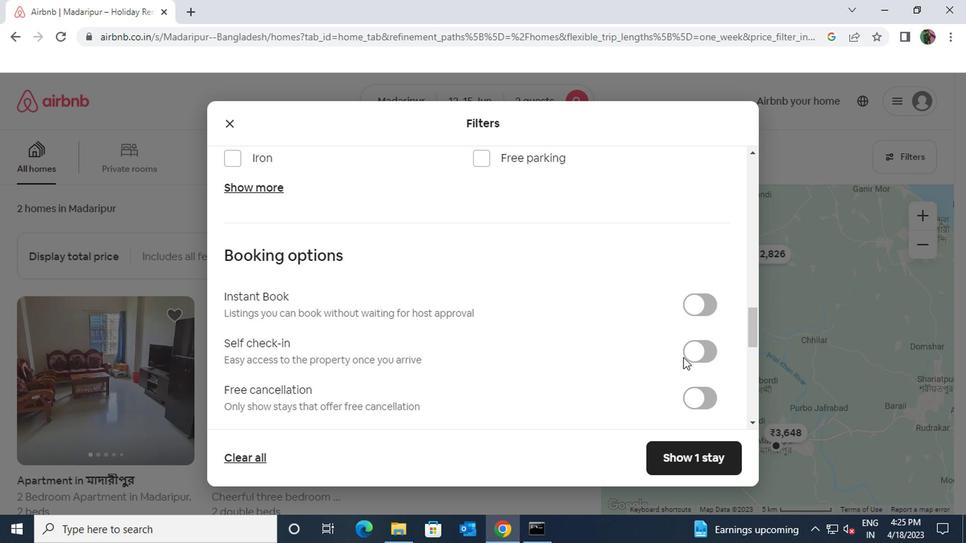 
Action: Mouse pressed left at (690, 351)
Screenshot: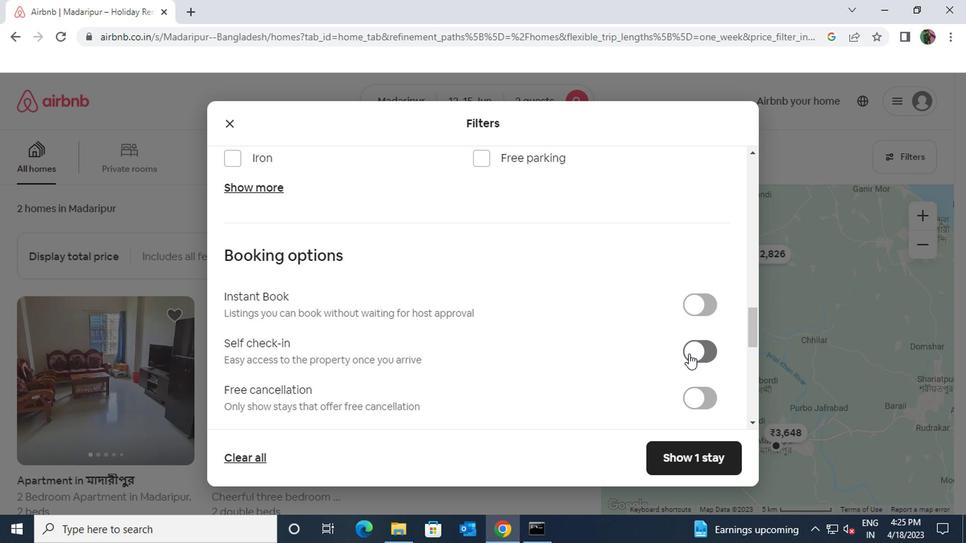 
Action: Mouse moved to (524, 374)
Screenshot: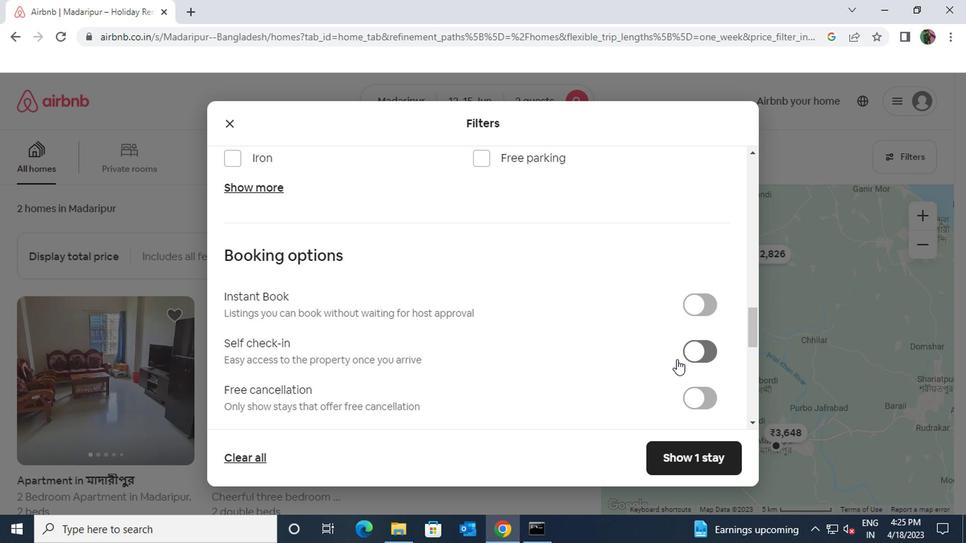 
Action: Mouse scrolled (524, 373) with delta (0, -1)
Screenshot: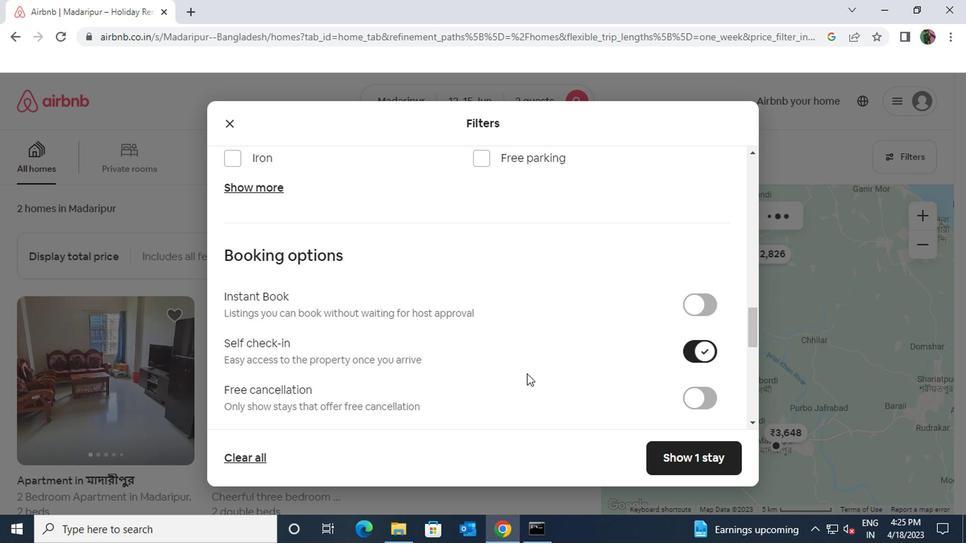 
Action: Mouse scrolled (524, 373) with delta (0, -1)
Screenshot: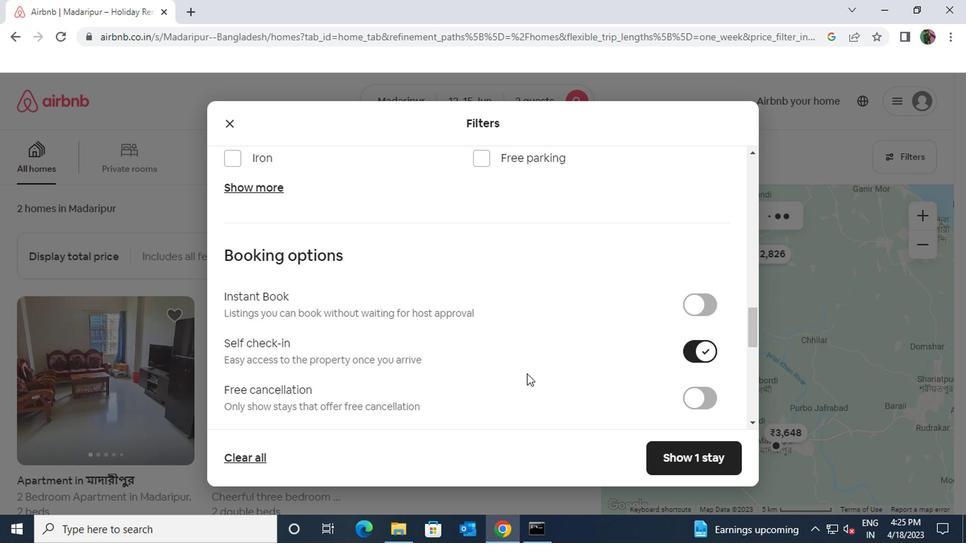 
Action: Mouse scrolled (524, 373) with delta (0, -1)
Screenshot: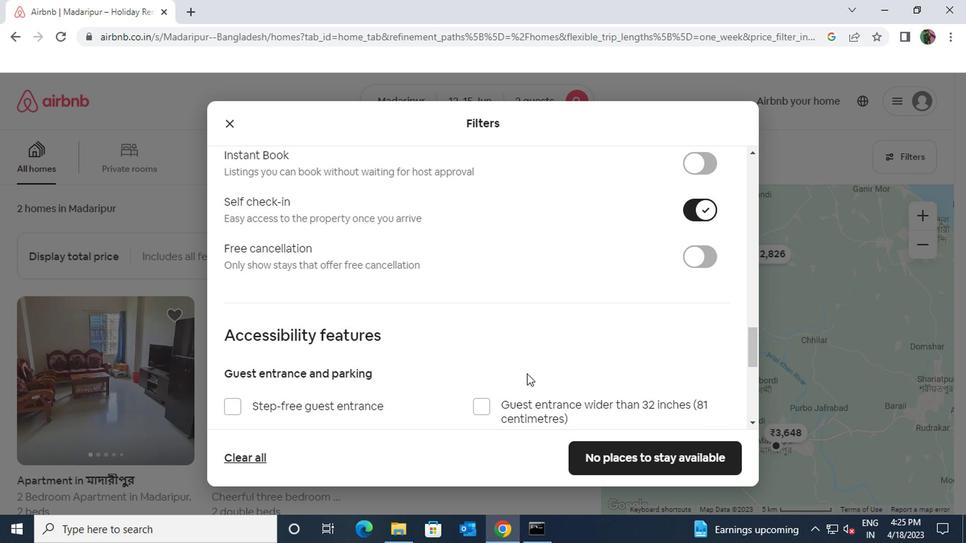 
Action: Mouse scrolled (524, 373) with delta (0, -1)
Screenshot: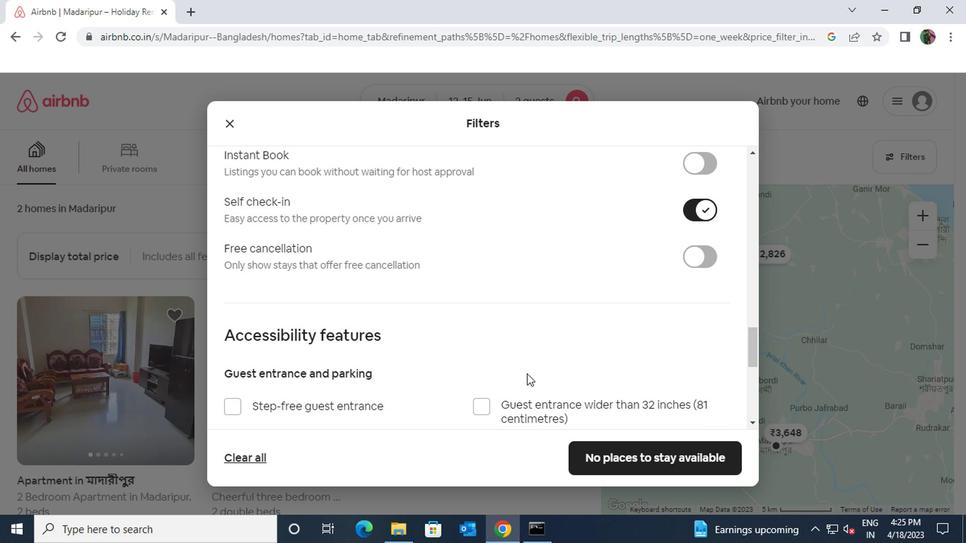 
Action: Mouse scrolled (524, 373) with delta (0, -1)
Screenshot: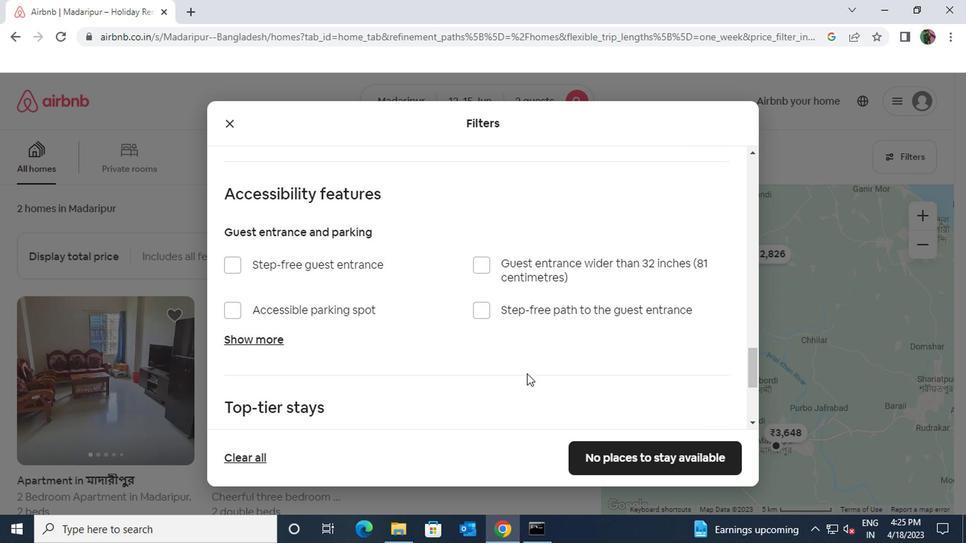 
Action: Mouse scrolled (524, 373) with delta (0, -1)
Screenshot: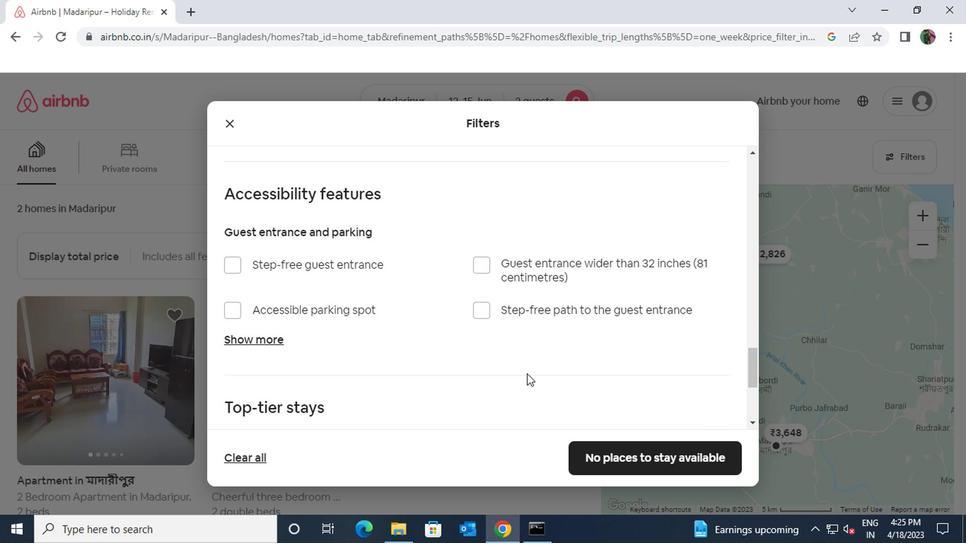 
Action: Mouse scrolled (524, 373) with delta (0, -1)
Screenshot: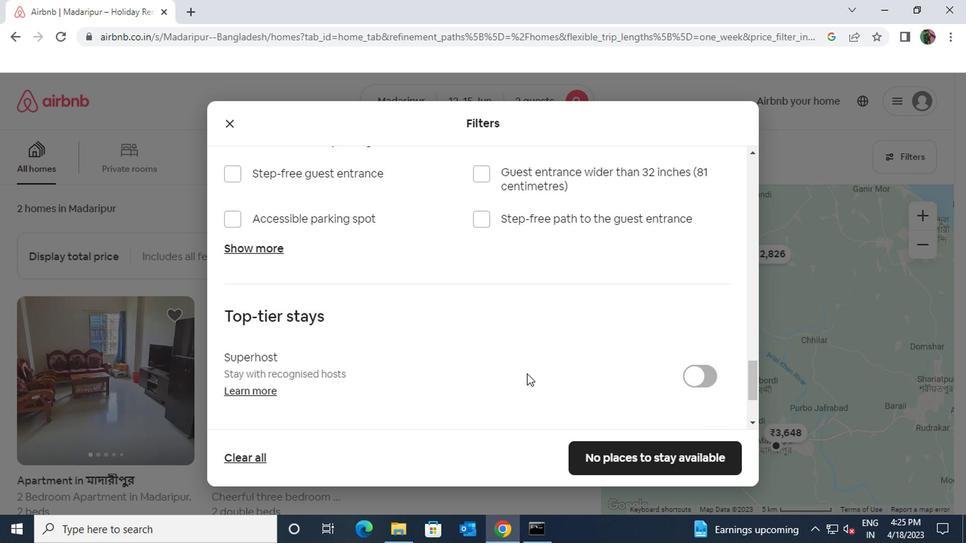 
Action: Mouse scrolled (524, 373) with delta (0, -1)
Screenshot: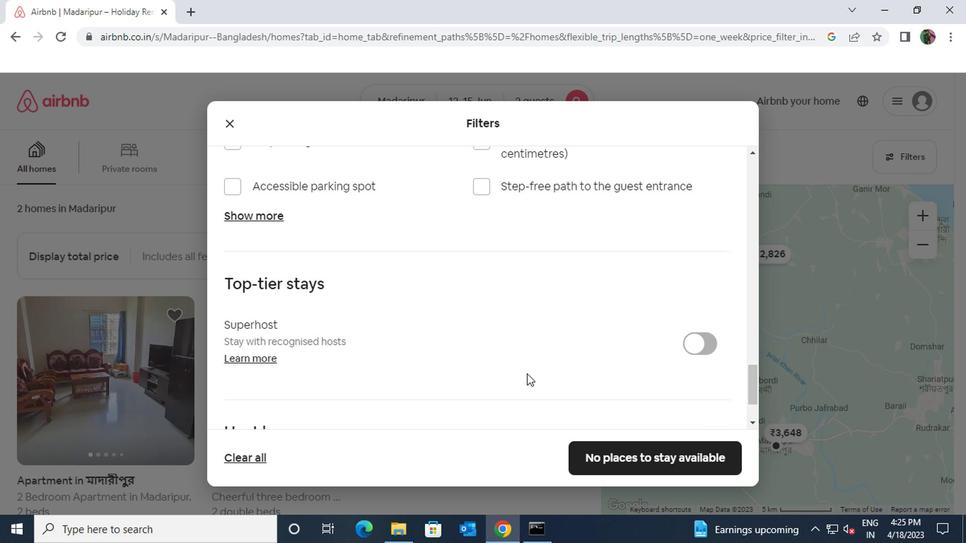
Action: Mouse scrolled (524, 373) with delta (0, -1)
Screenshot: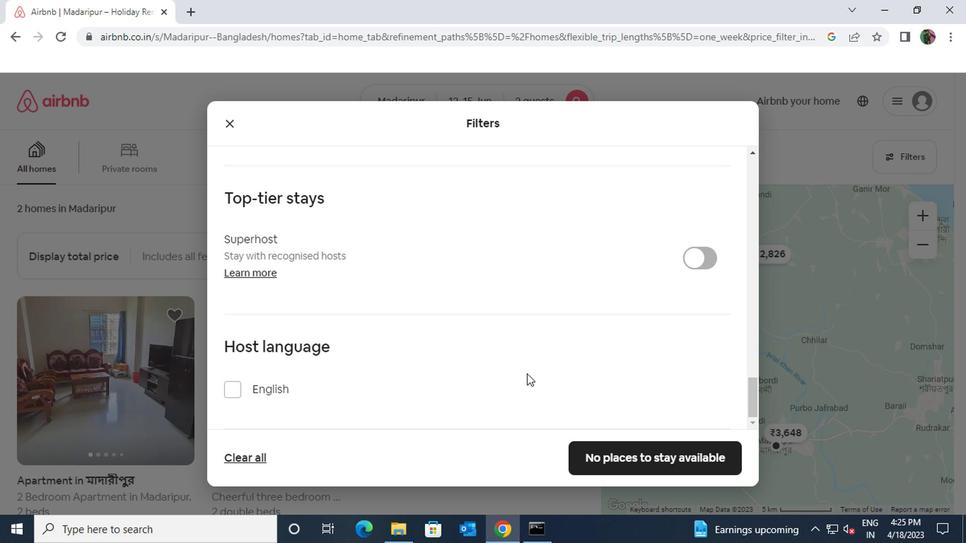 
Action: Mouse scrolled (524, 373) with delta (0, -1)
Screenshot: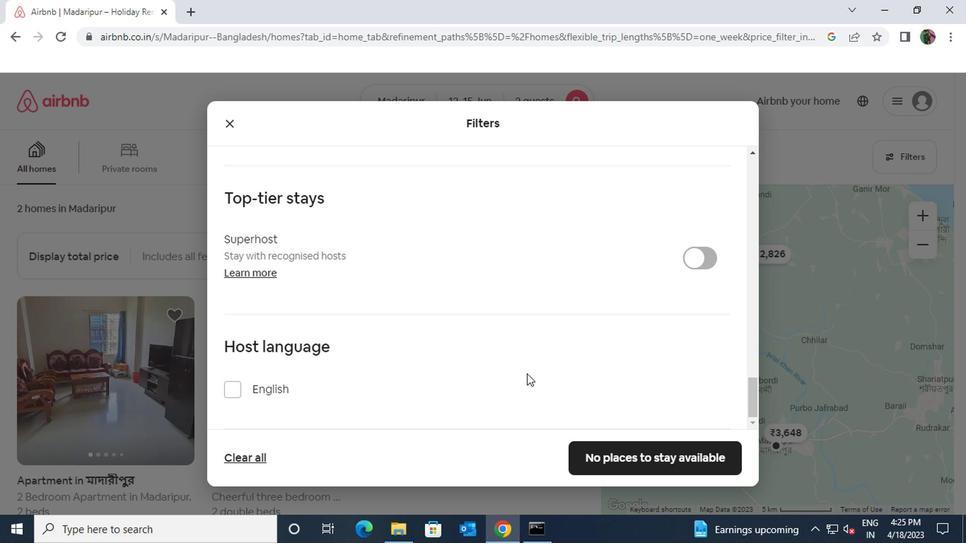 
Action: Mouse moved to (231, 387)
Screenshot: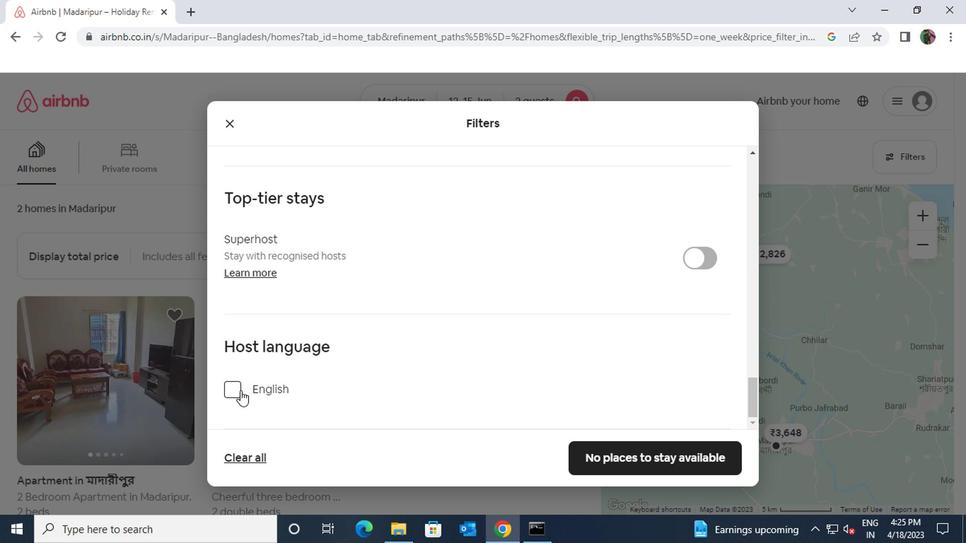 
Action: Mouse pressed left at (231, 387)
Screenshot: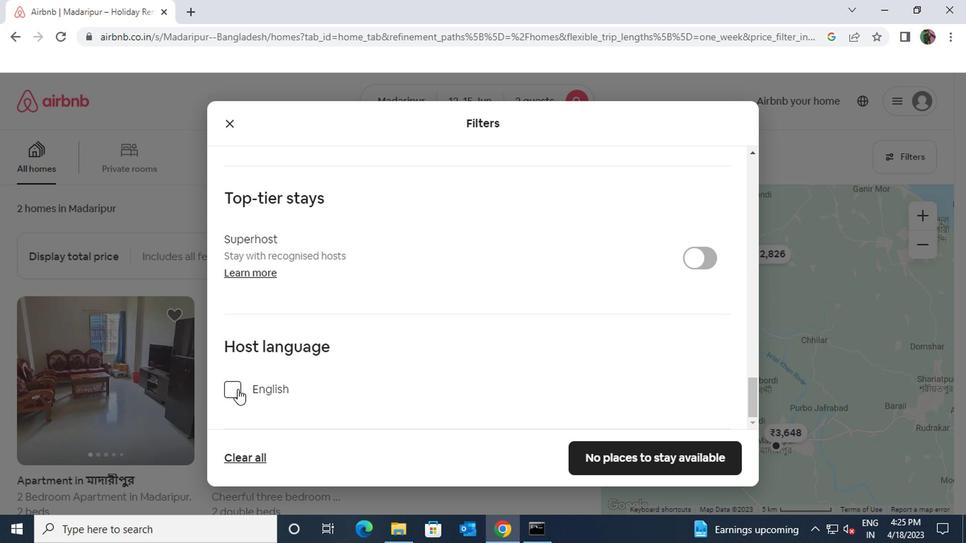 
Action: Mouse moved to (608, 451)
Screenshot: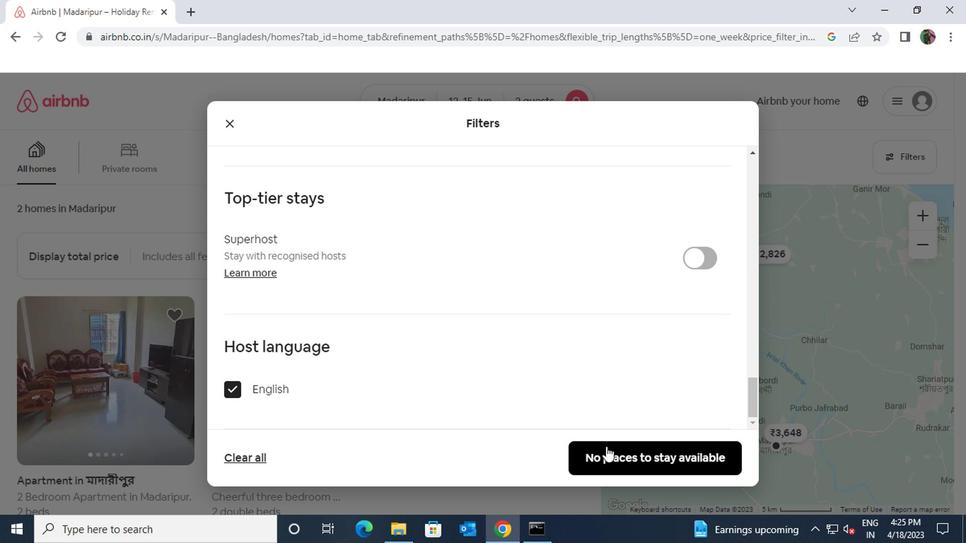 
Action: Mouse pressed left at (608, 451)
Screenshot: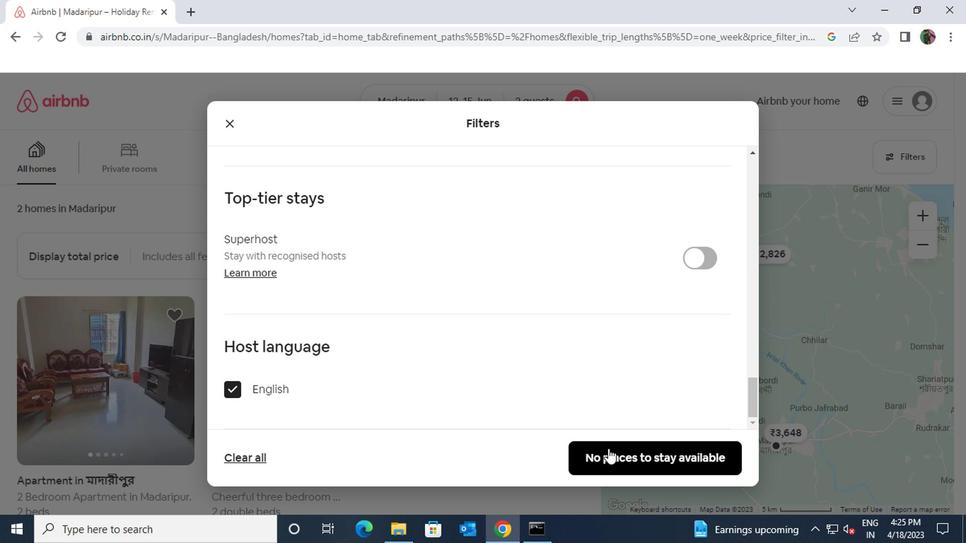 
